 Task: Look for space in Rybinsk, Russia from 9th June, 2023 to 16th June, 2023 for 2 adults in price range Rs.8000 to Rs.16000. Place can be entire place with 2 bedrooms having 2 beds and 1 bathroom. Property type can be house, flat, guest house. Booking option can be shelf check-in. Required host language is English.
Action: Mouse moved to (474, 101)
Screenshot: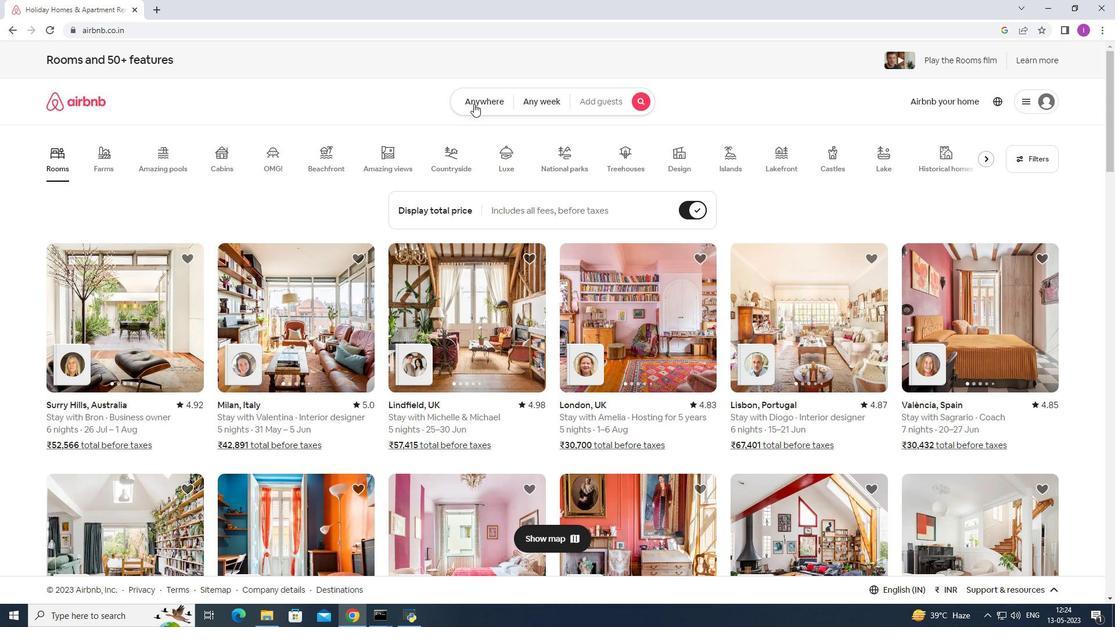 
Action: Mouse pressed left at (474, 101)
Screenshot: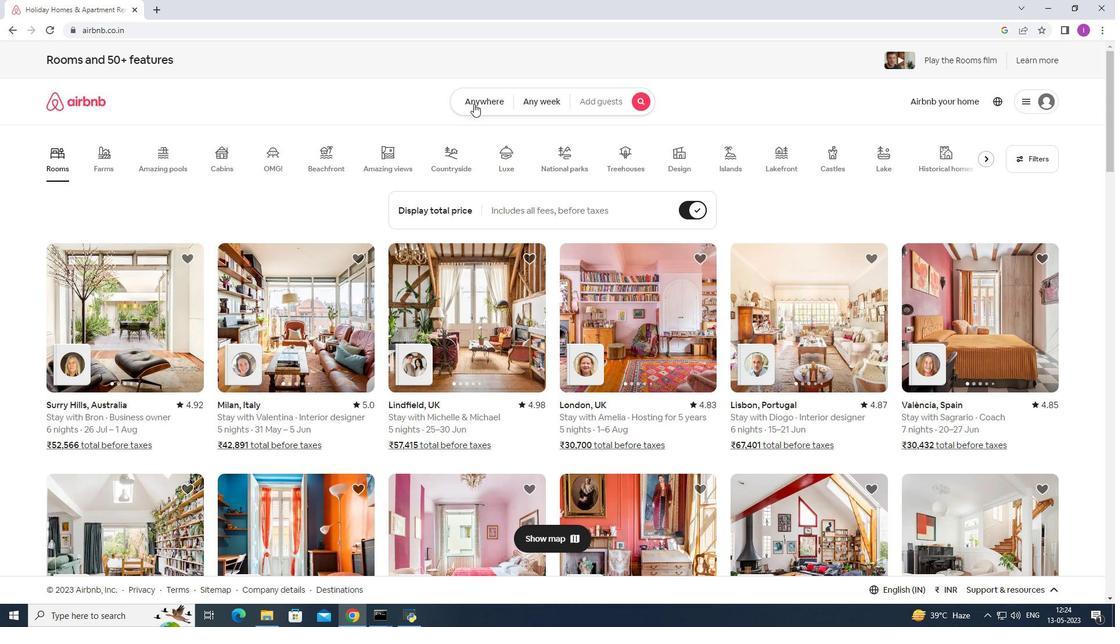 
Action: Mouse moved to (434, 145)
Screenshot: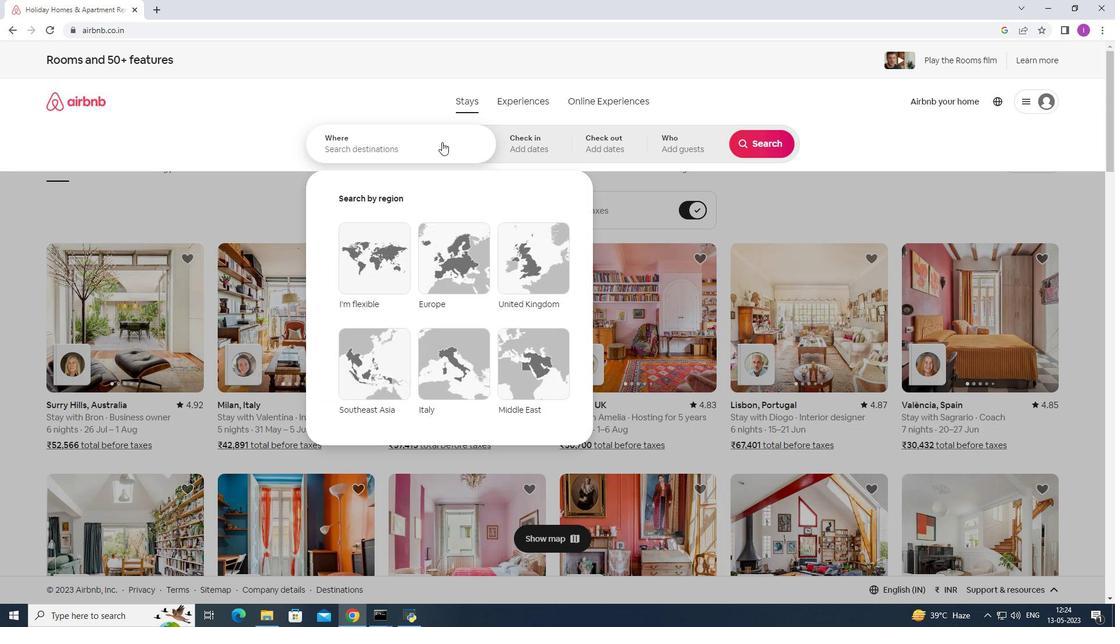 
Action: Mouse pressed left at (434, 145)
Screenshot: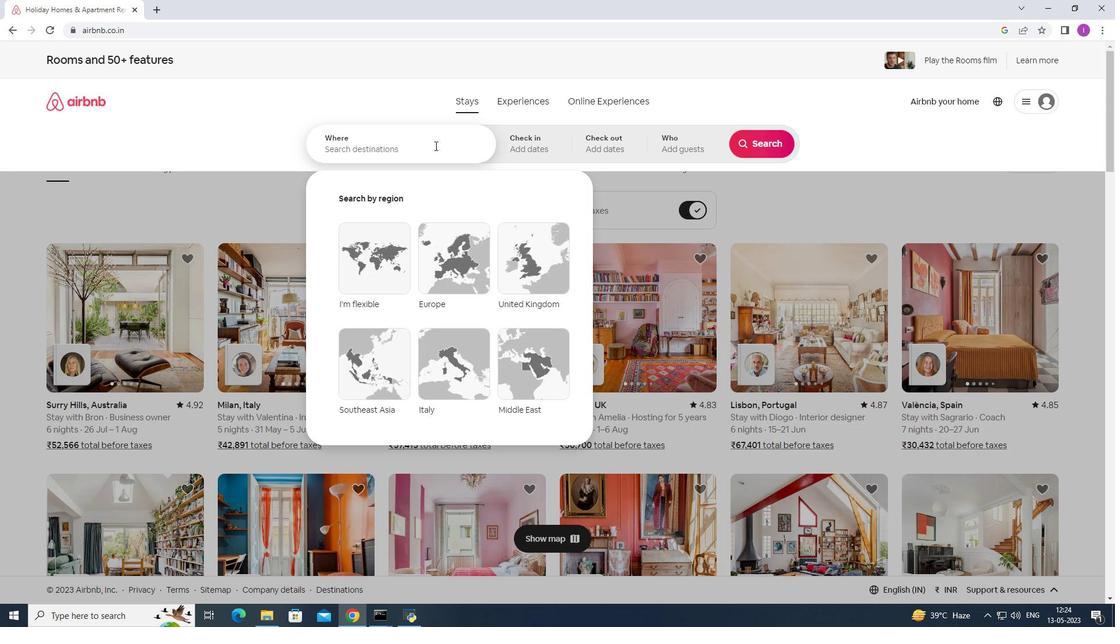 
Action: Mouse moved to (434, 147)
Screenshot: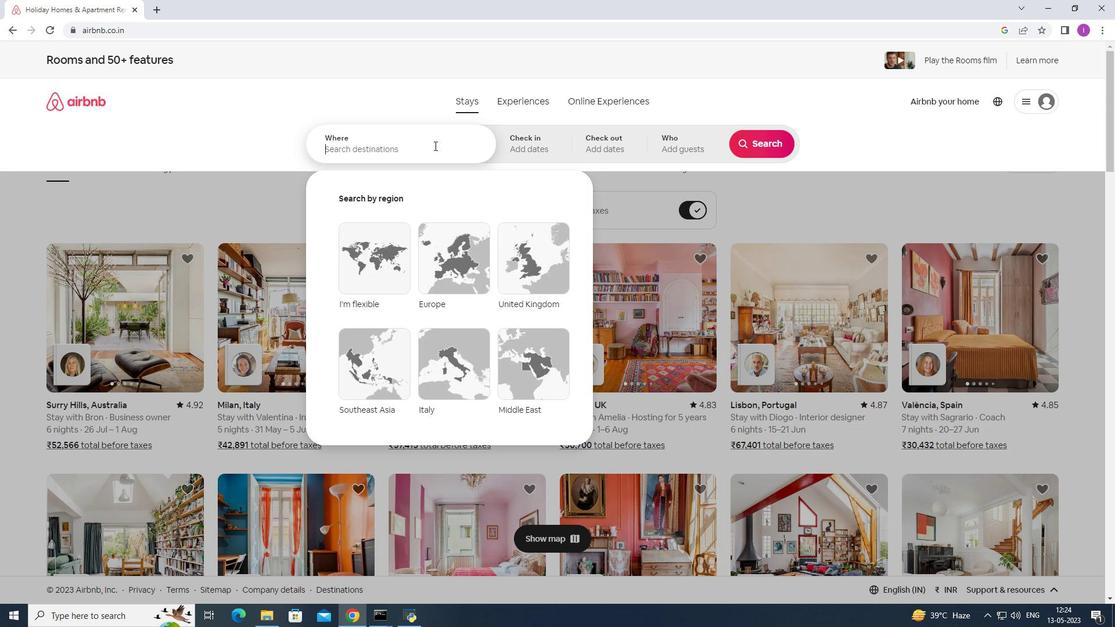 
Action: Key pressed <Key.shift><Key.shift><Key.shift><Key.shift><Key.shift><Key.shift><Key.shift><Key.shift>Rybinsk,<Key.shift><Key.shift><Key.shift><Key.shift>Russia
Screenshot: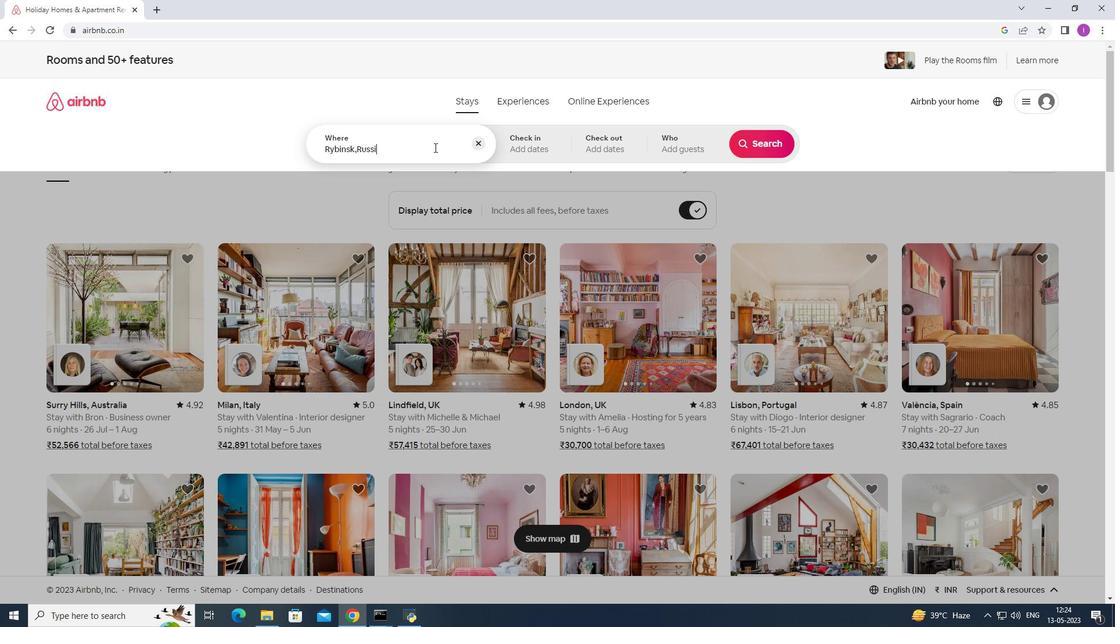 
Action: Mouse moved to (514, 140)
Screenshot: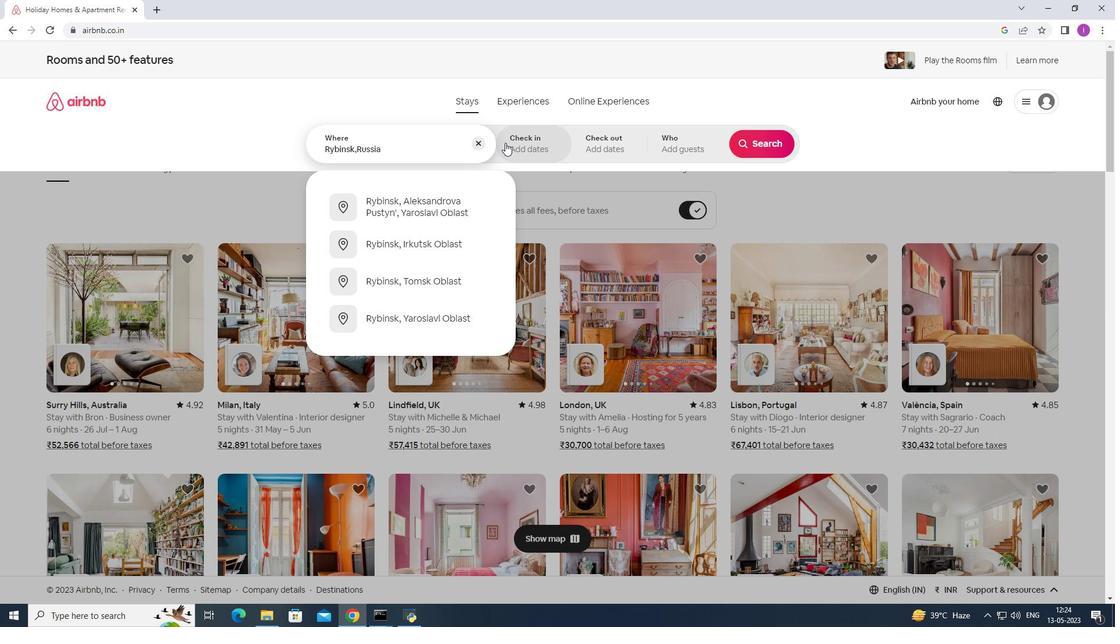 
Action: Mouse pressed left at (514, 140)
Screenshot: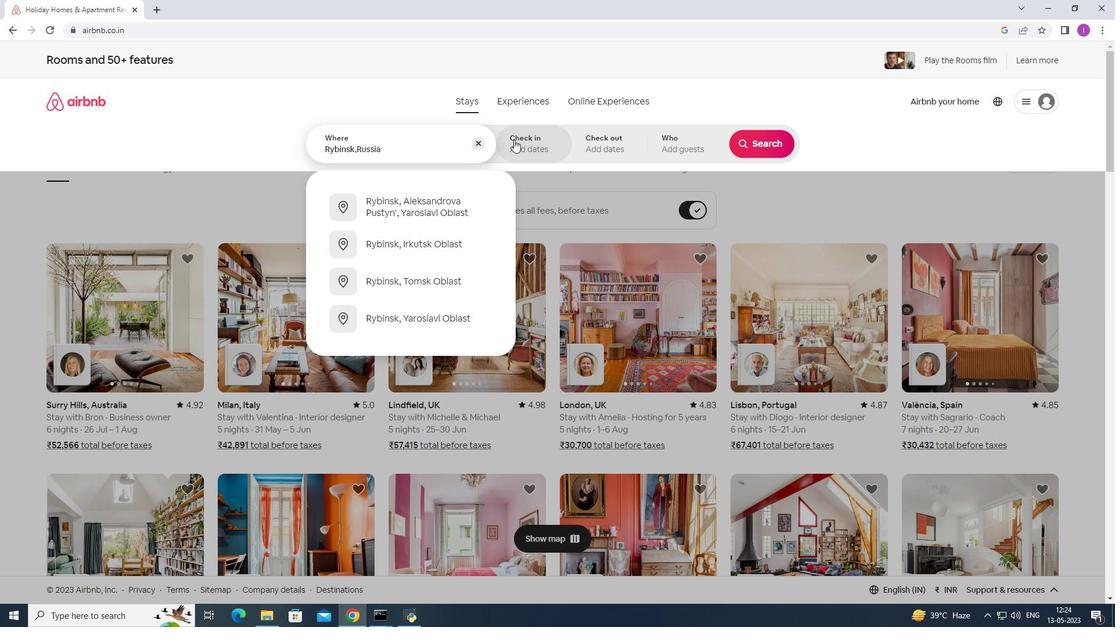 
Action: Mouse moved to (723, 315)
Screenshot: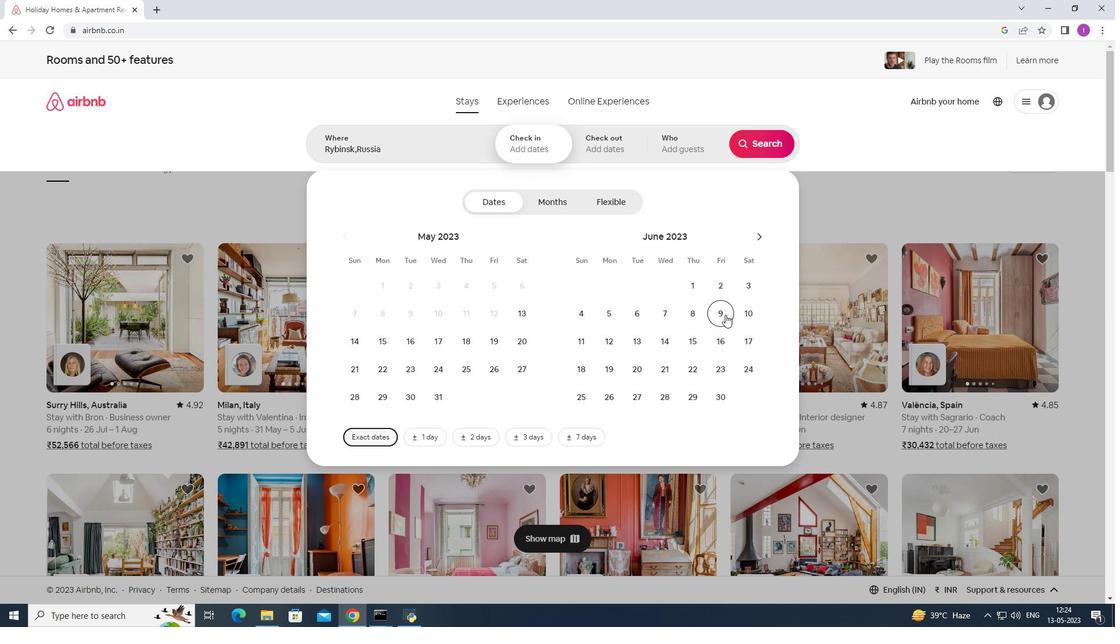 
Action: Mouse pressed left at (723, 315)
Screenshot: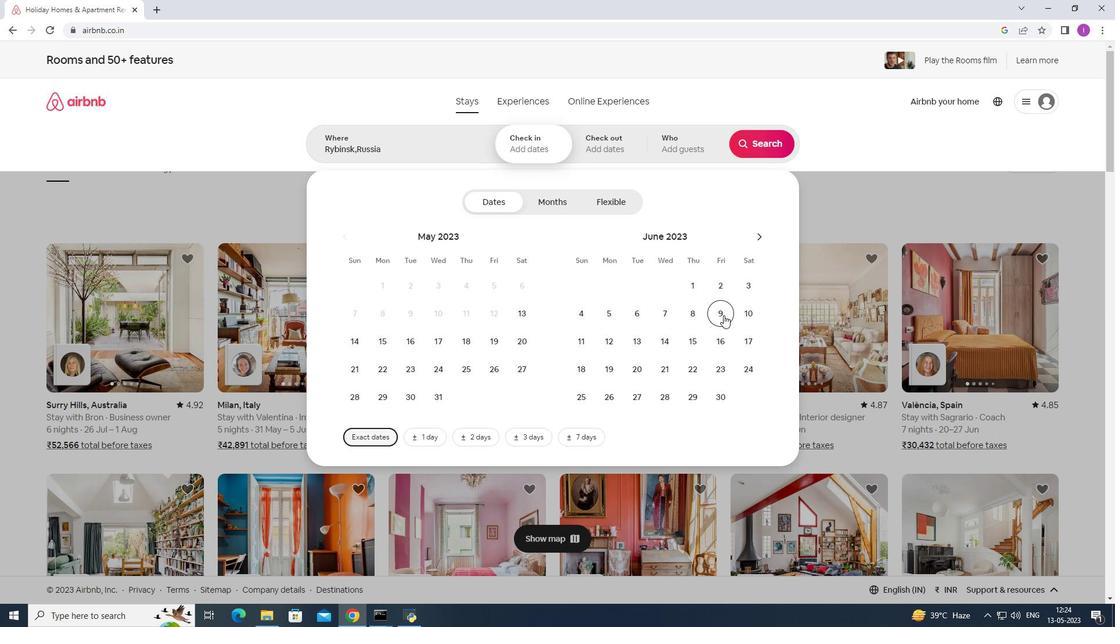 
Action: Mouse moved to (726, 341)
Screenshot: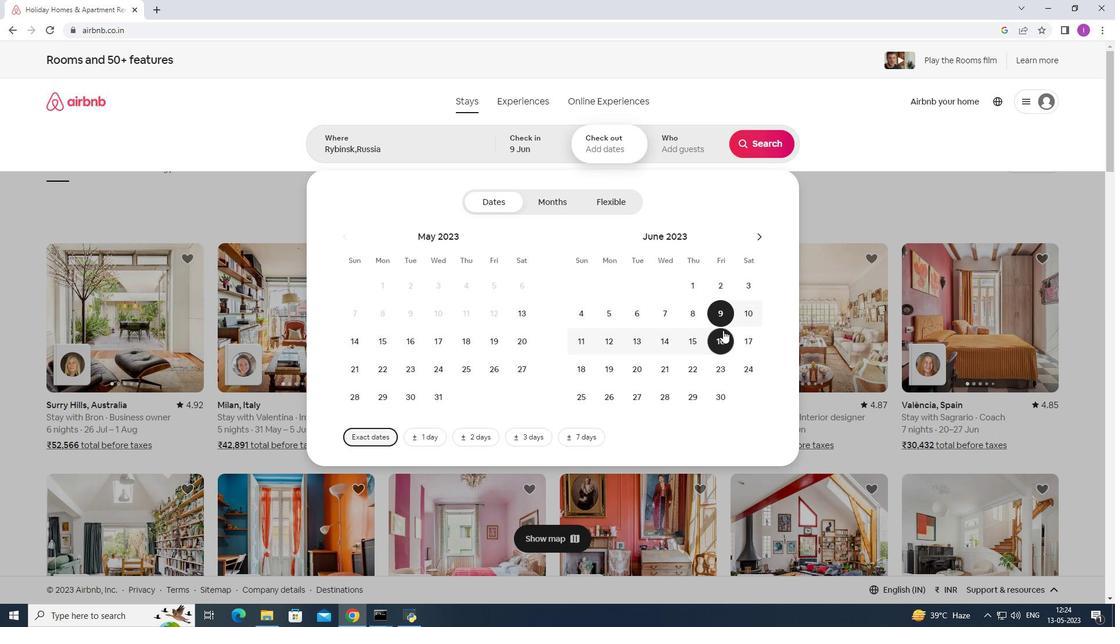 
Action: Mouse pressed left at (726, 341)
Screenshot: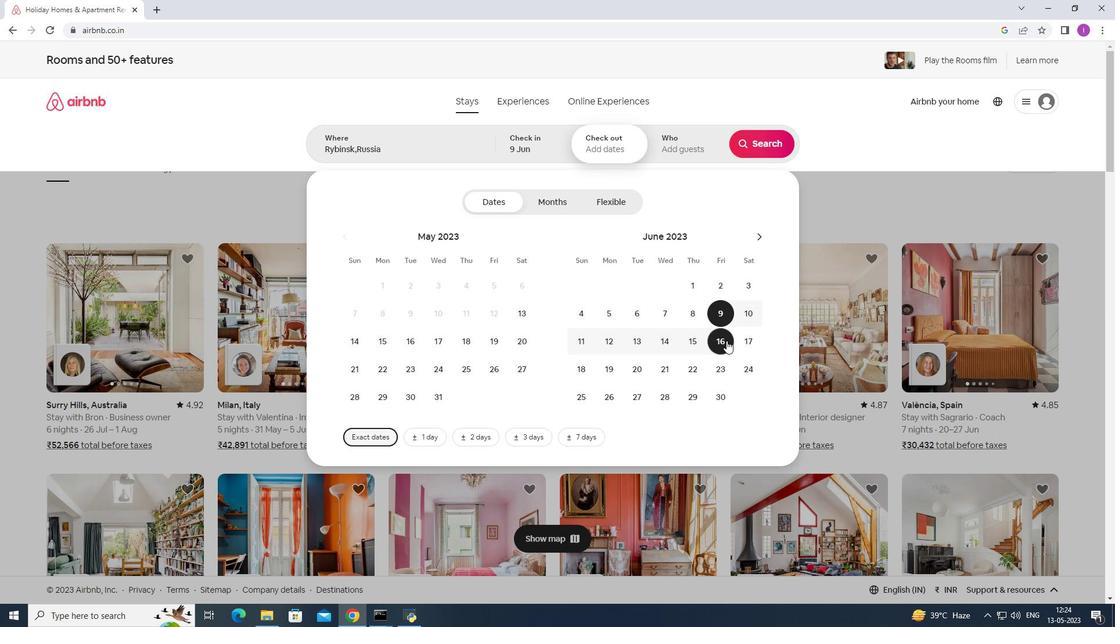 
Action: Mouse moved to (664, 148)
Screenshot: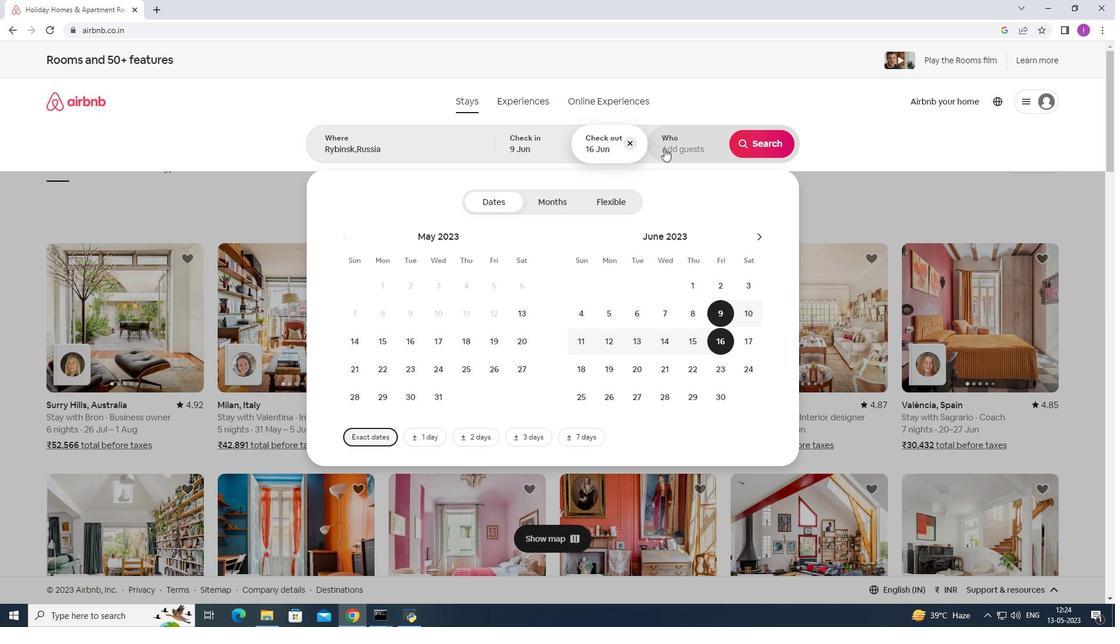 
Action: Mouse pressed left at (664, 148)
Screenshot: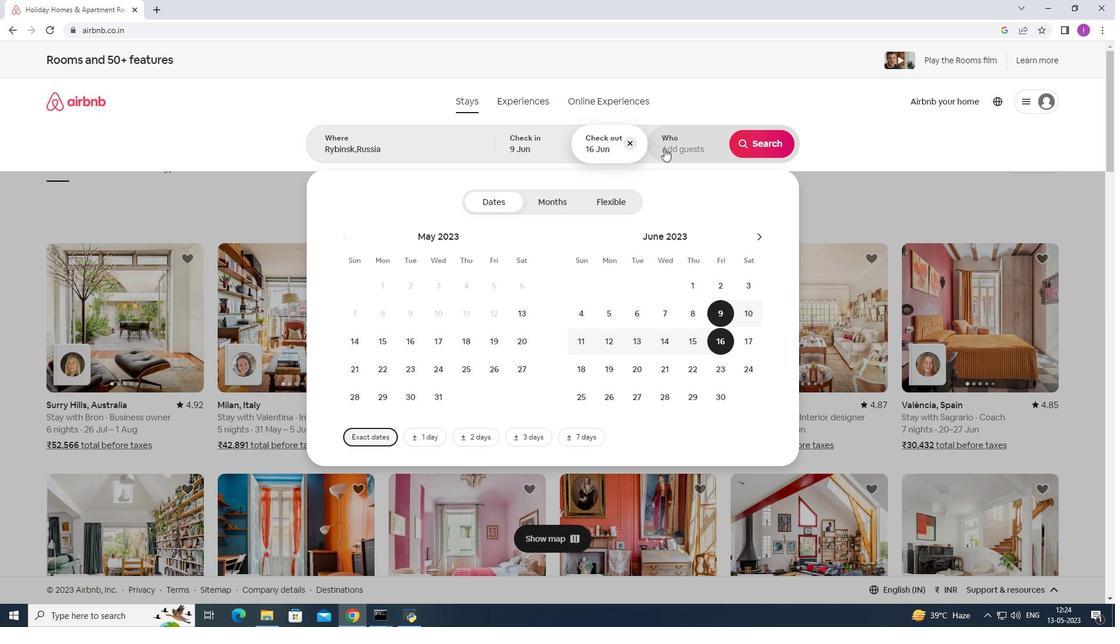 
Action: Mouse moved to (765, 205)
Screenshot: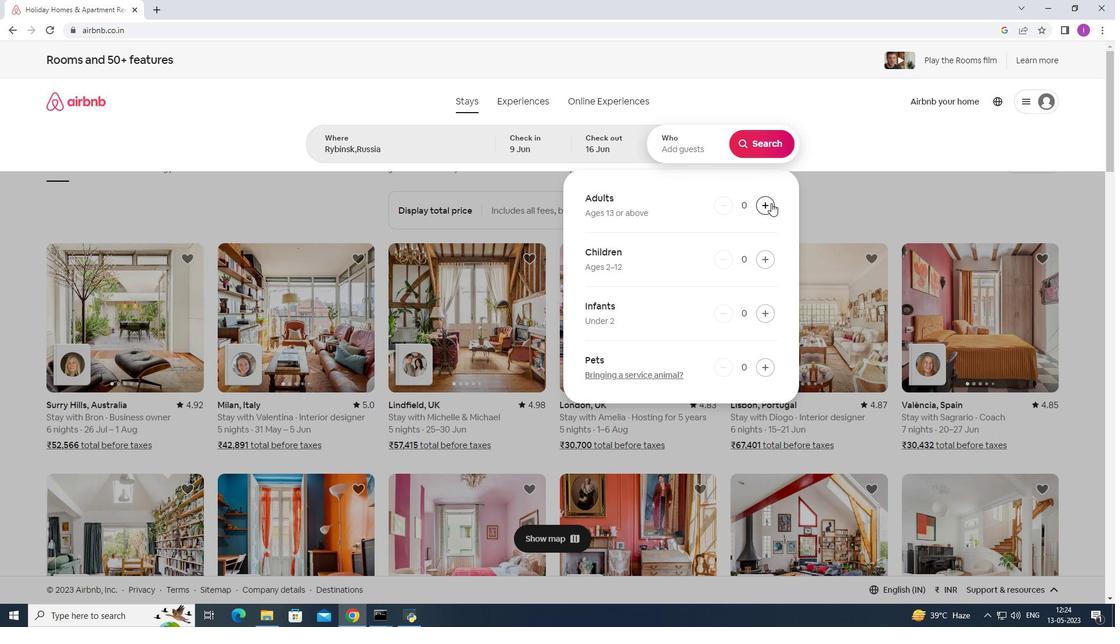 
Action: Mouse pressed left at (765, 205)
Screenshot: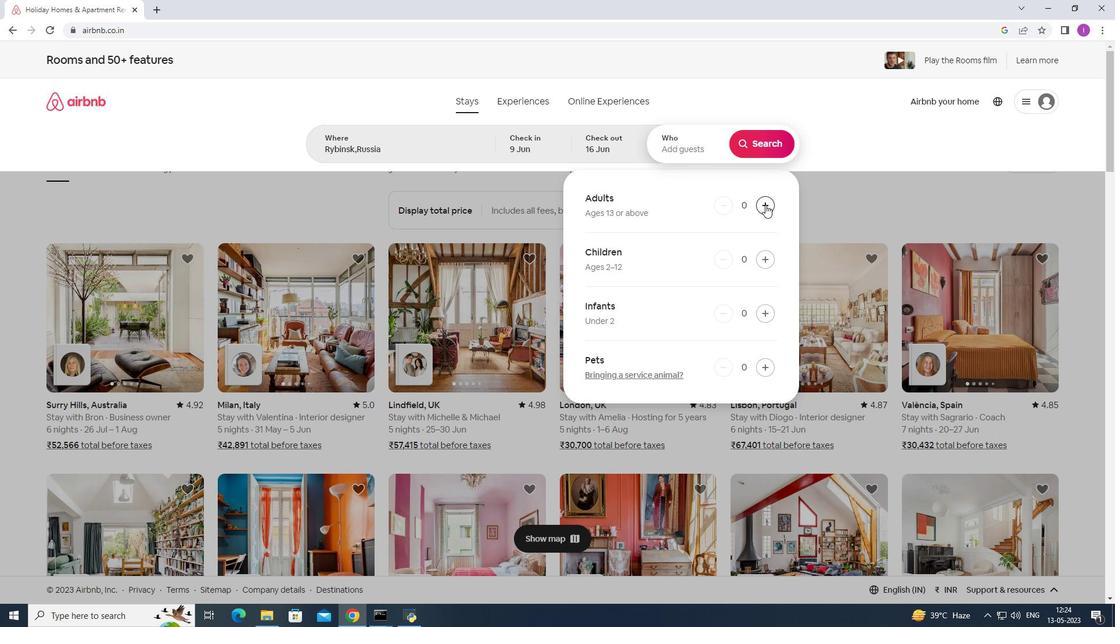 
Action: Mouse pressed left at (765, 205)
Screenshot: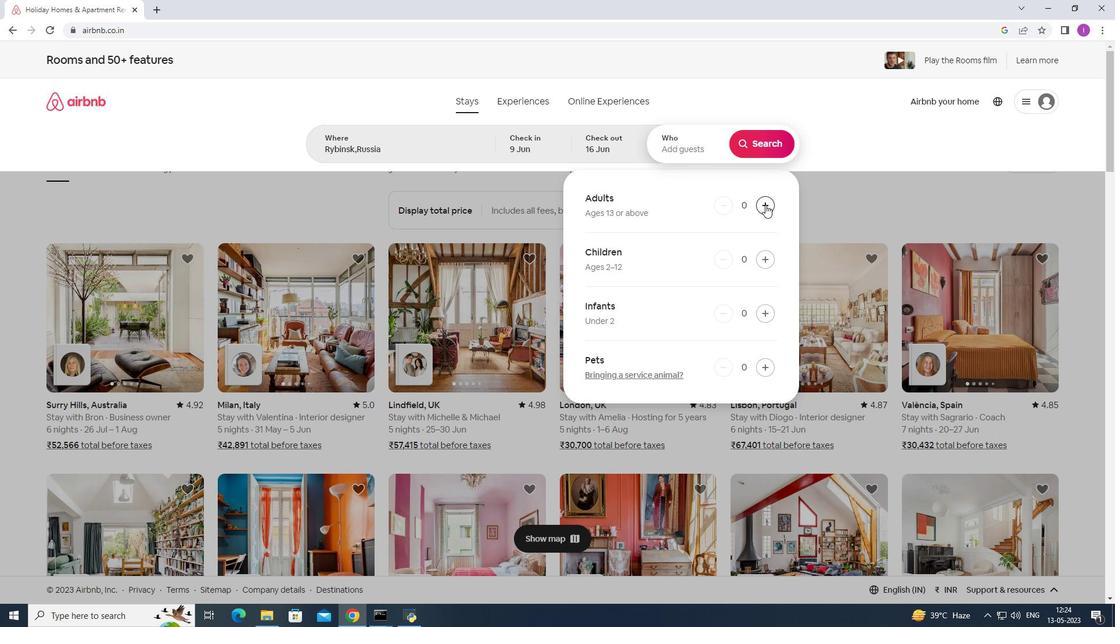 
Action: Mouse moved to (755, 149)
Screenshot: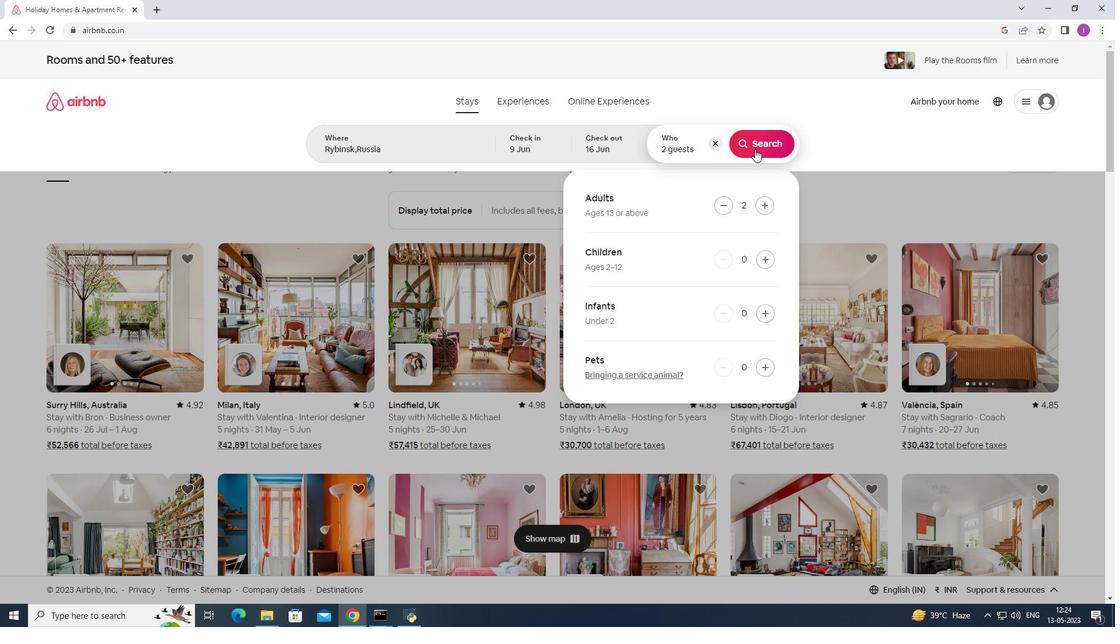 
Action: Mouse pressed left at (755, 149)
Screenshot: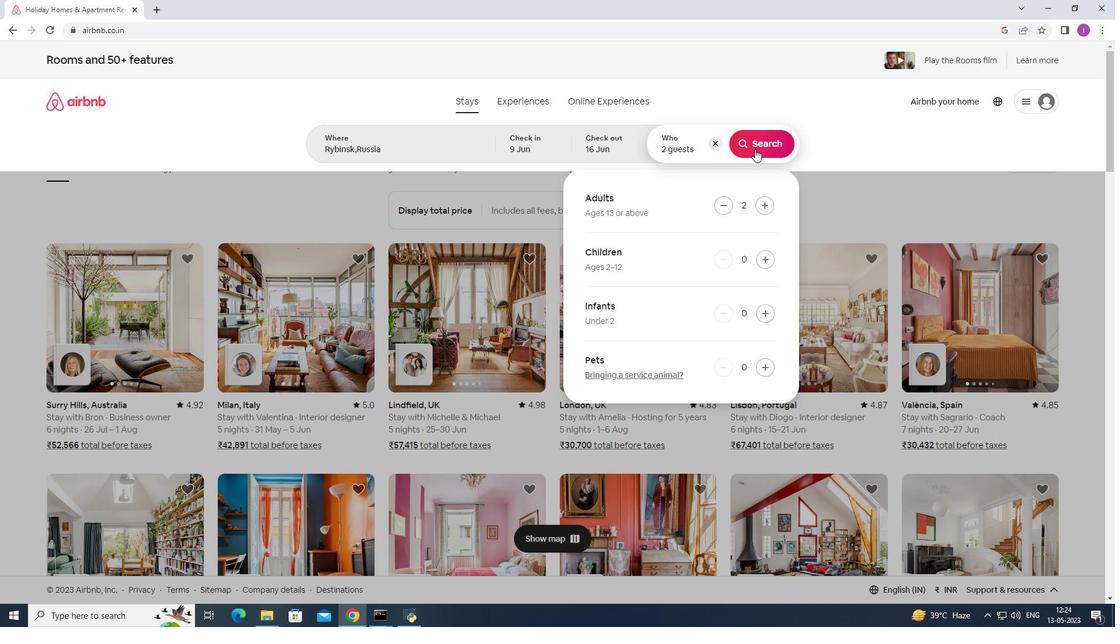 
Action: Mouse moved to (1079, 104)
Screenshot: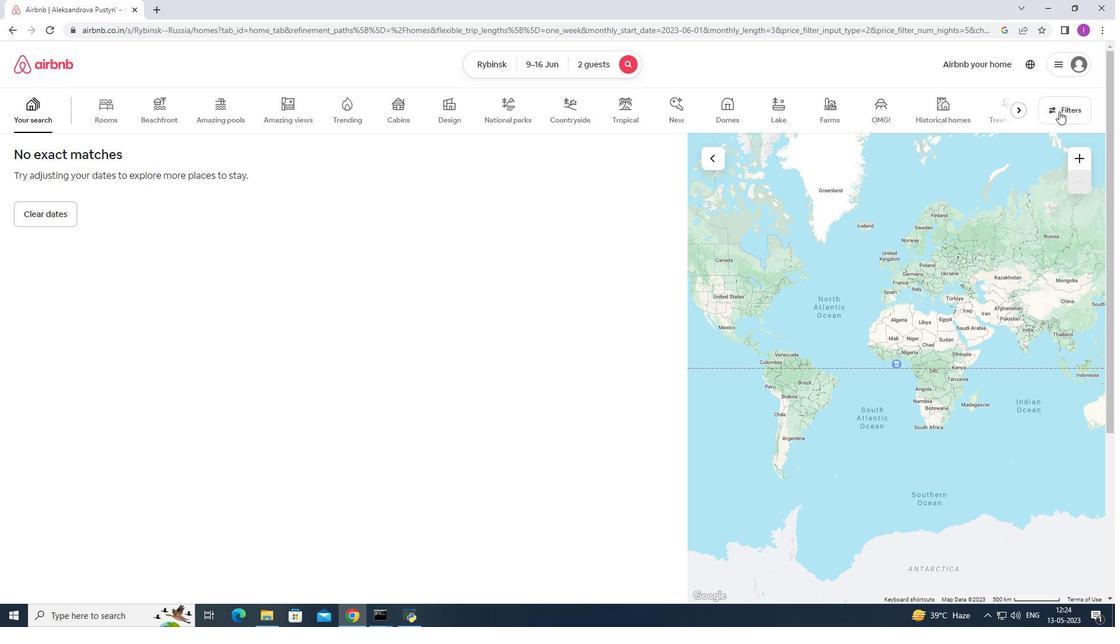 
Action: Mouse pressed left at (1079, 104)
Screenshot: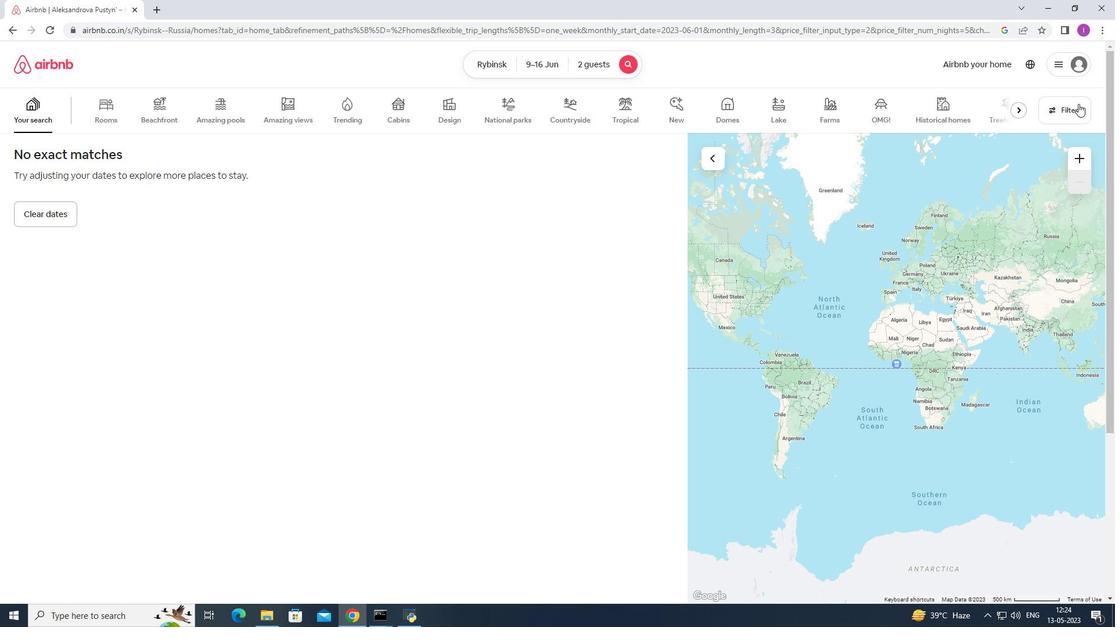 
Action: Mouse moved to (641, 396)
Screenshot: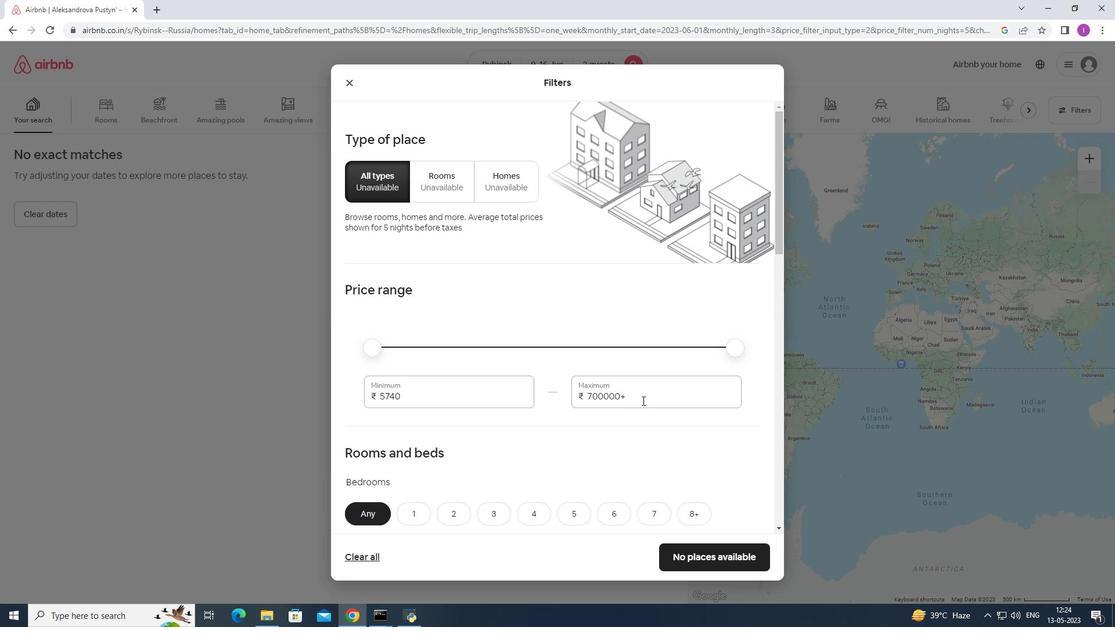 
Action: Mouse pressed left at (641, 396)
Screenshot: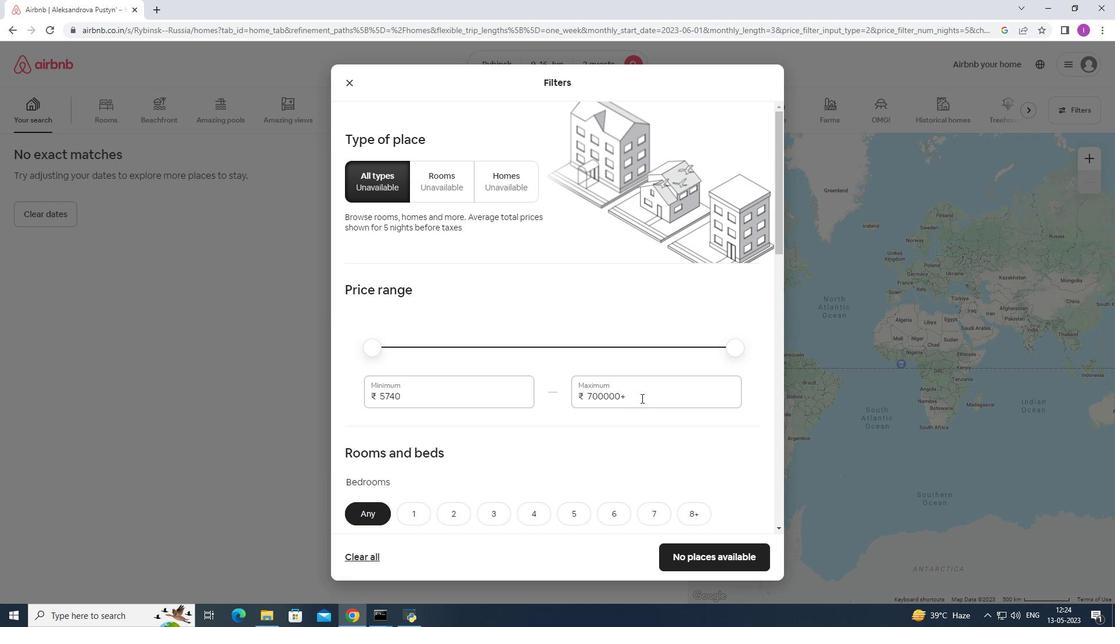 
Action: Mouse moved to (580, 407)
Screenshot: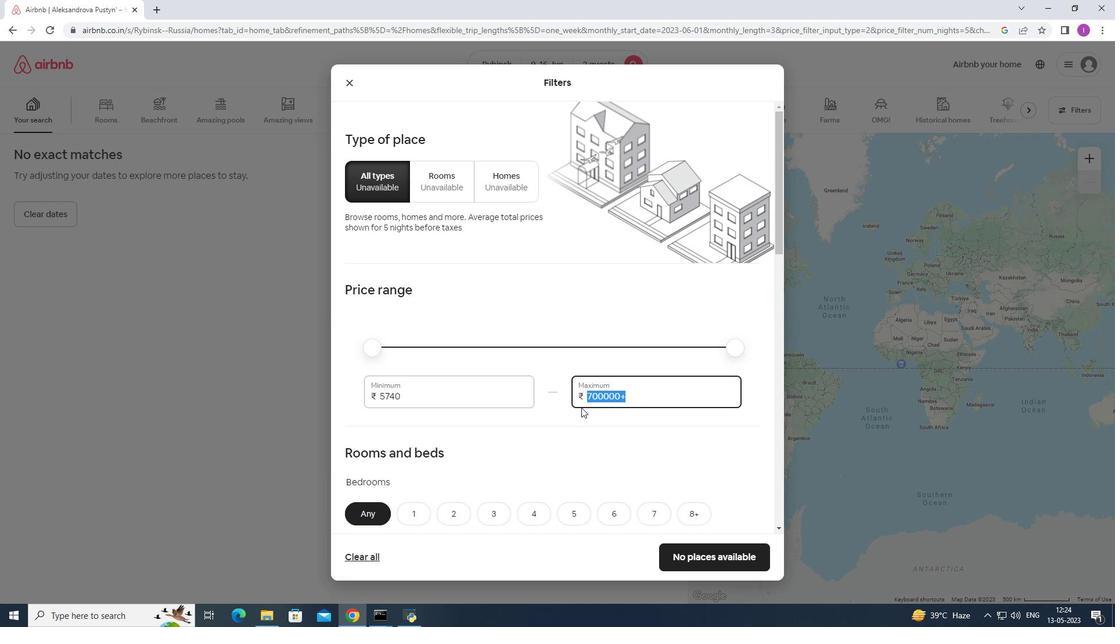 
Action: Key pressed 16000
Screenshot: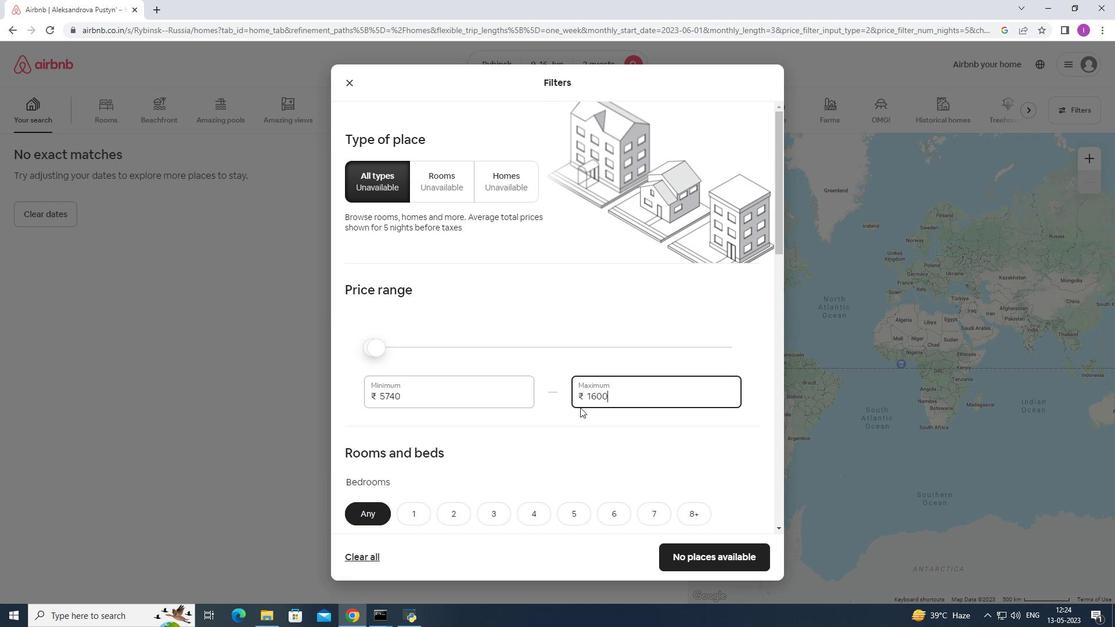 
Action: Mouse moved to (425, 399)
Screenshot: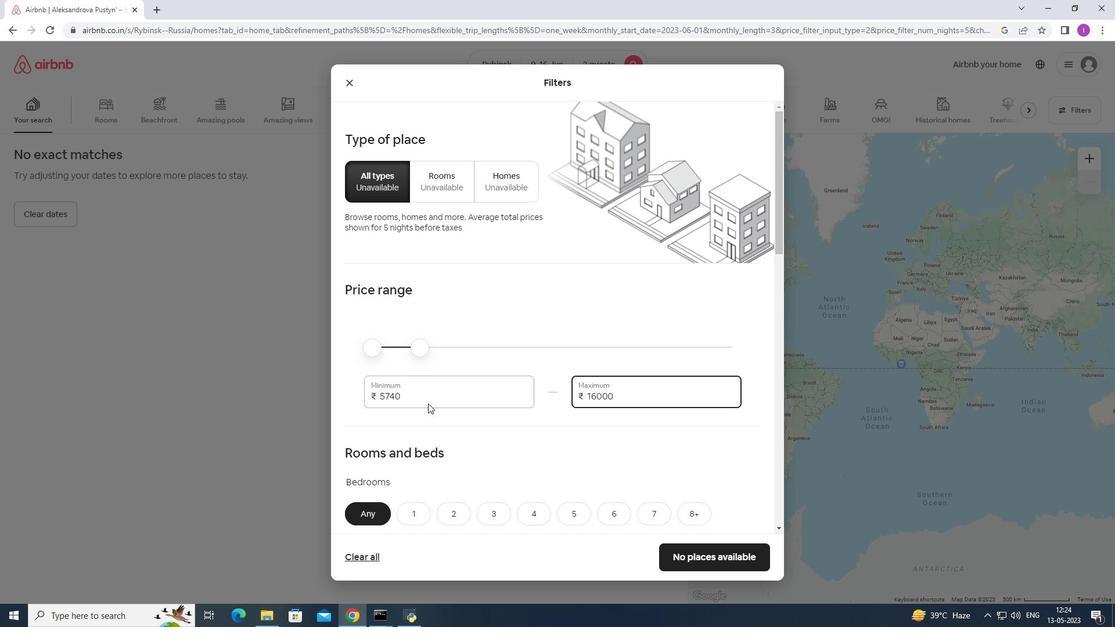 
Action: Mouse pressed left at (425, 399)
Screenshot: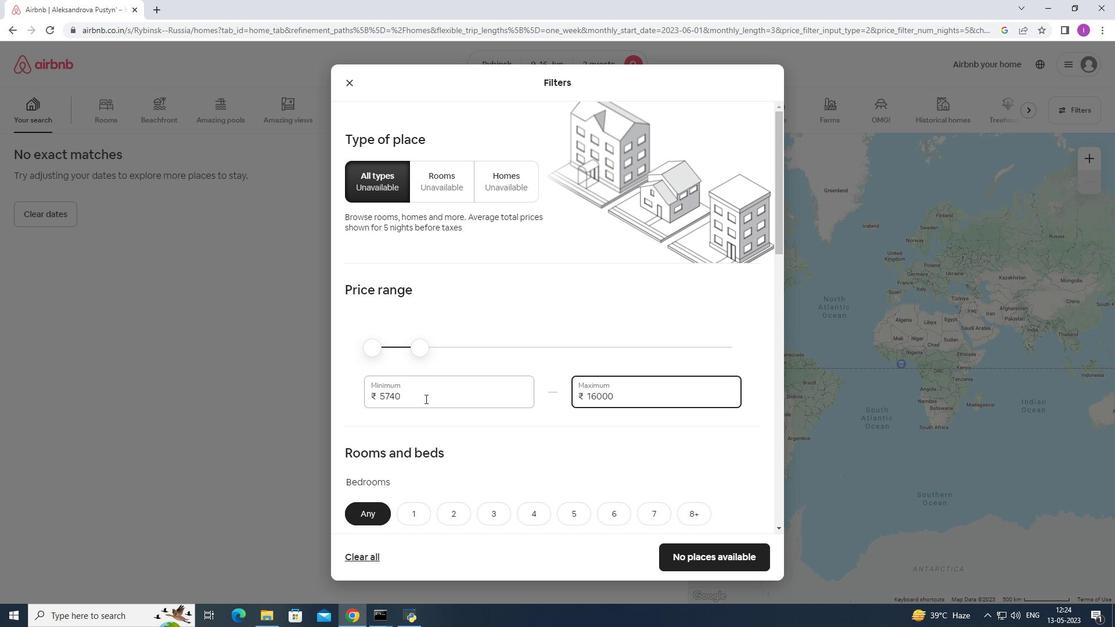 
Action: Mouse moved to (375, 409)
Screenshot: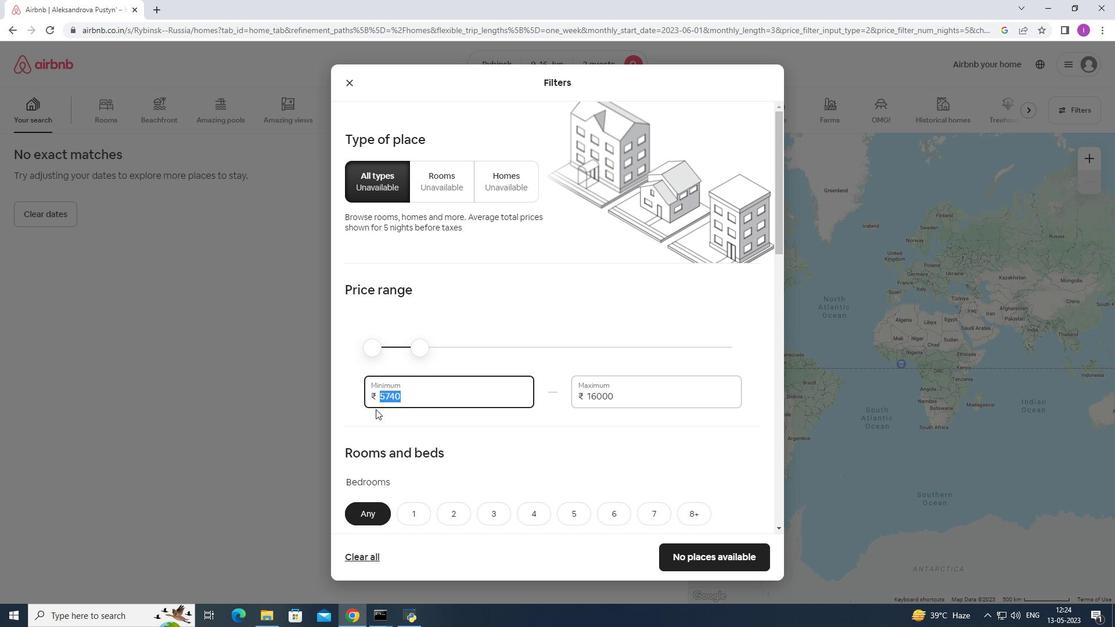 
Action: Key pressed 80
Screenshot: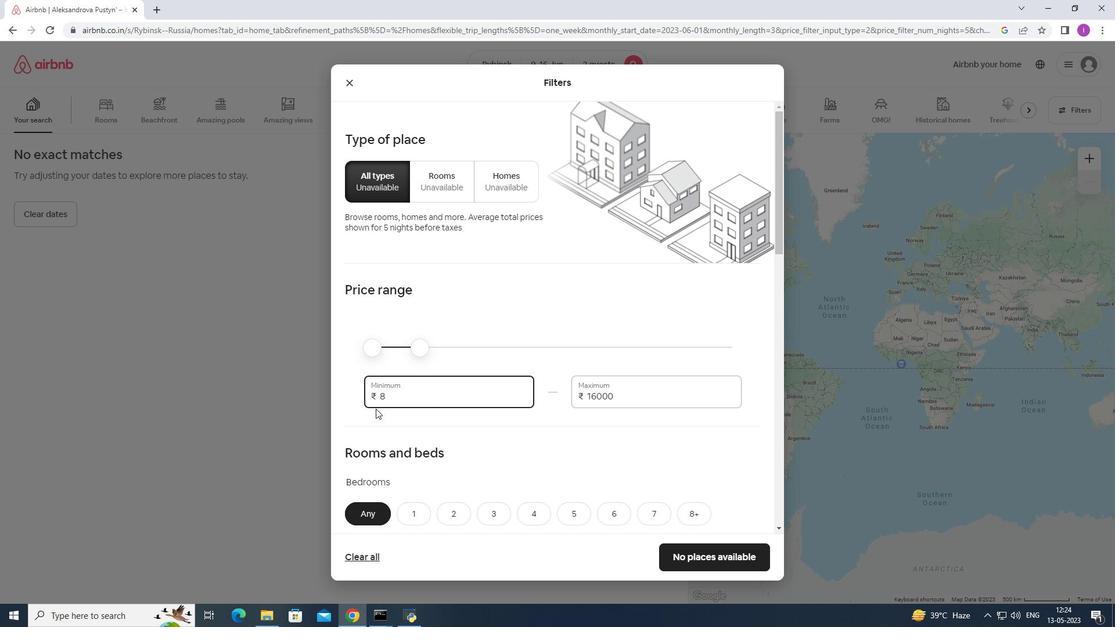 
Action: Mouse moved to (377, 409)
Screenshot: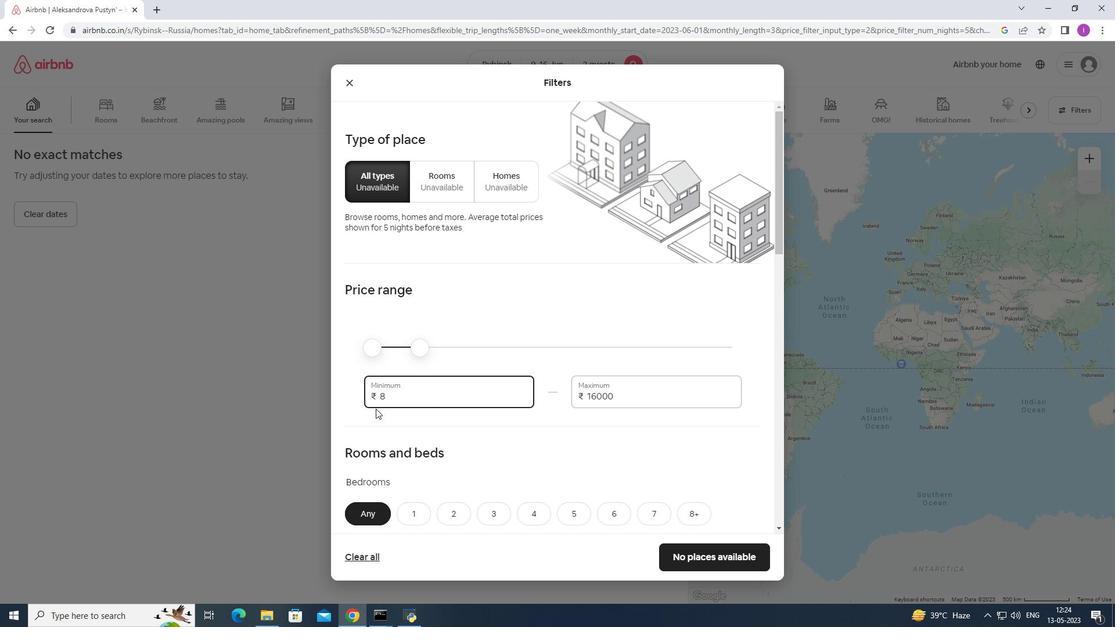 
Action: Key pressed 000
Screenshot: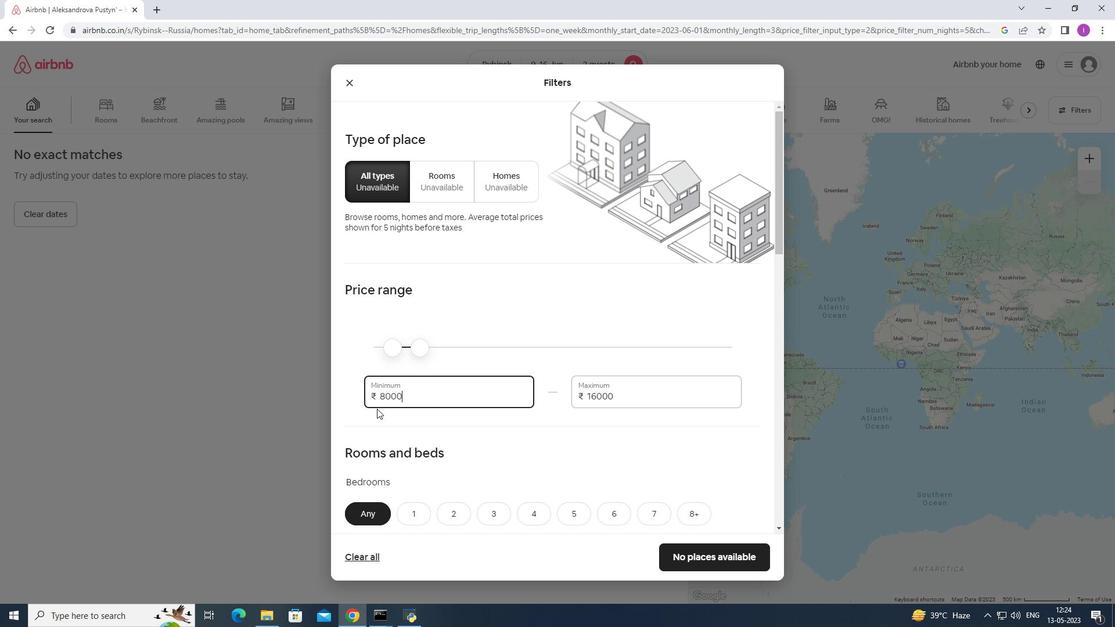 
Action: Mouse moved to (459, 396)
Screenshot: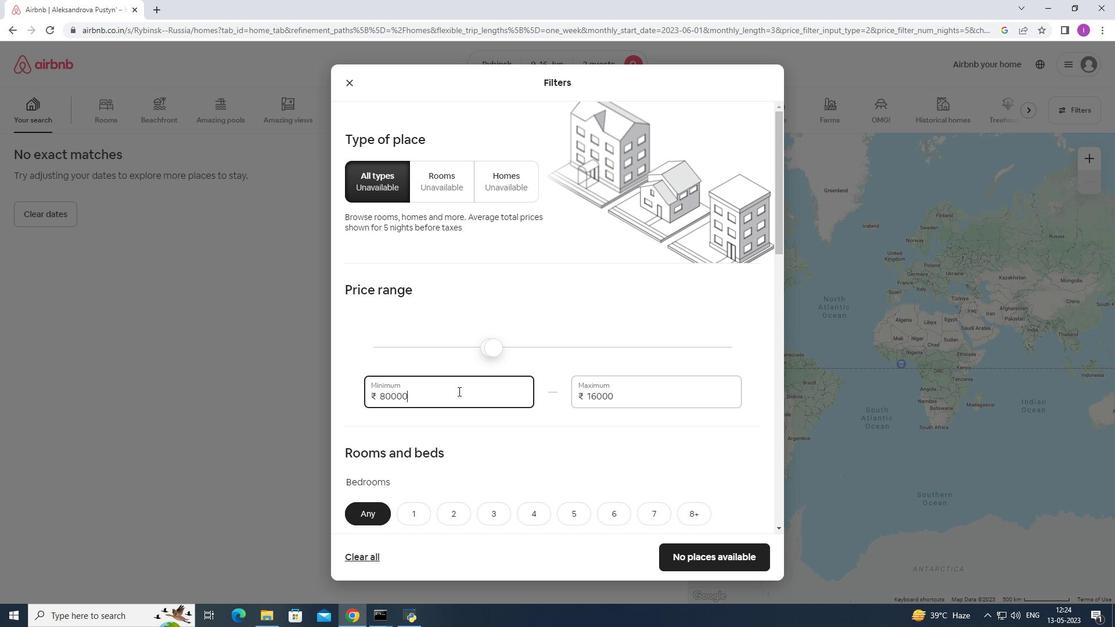 
Action: Key pressed <Key.backspace>
Screenshot: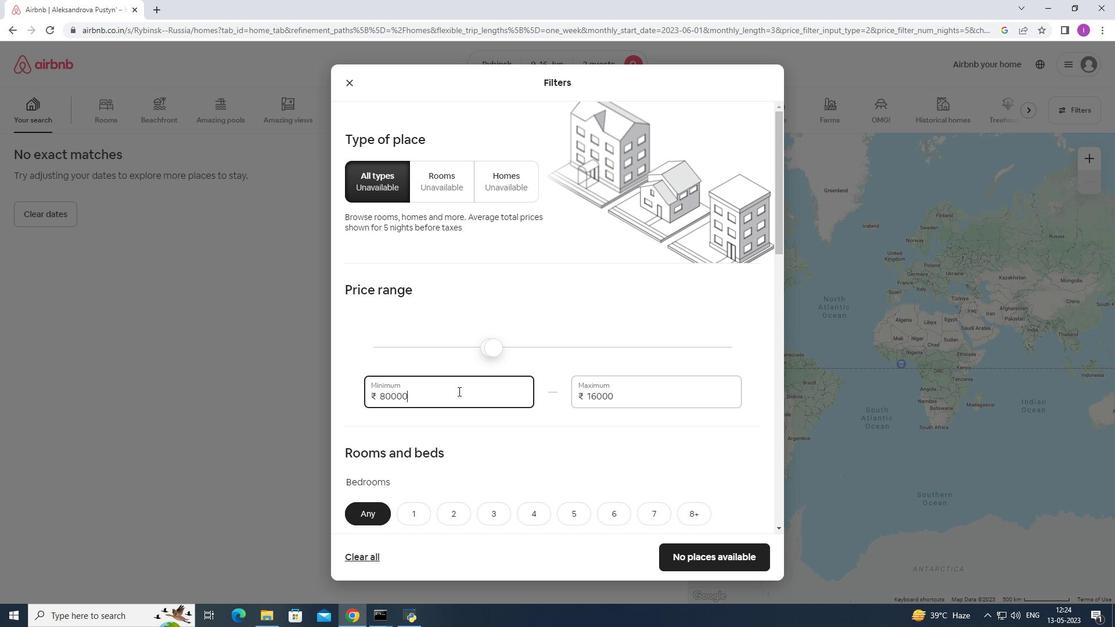 
Action: Mouse moved to (462, 421)
Screenshot: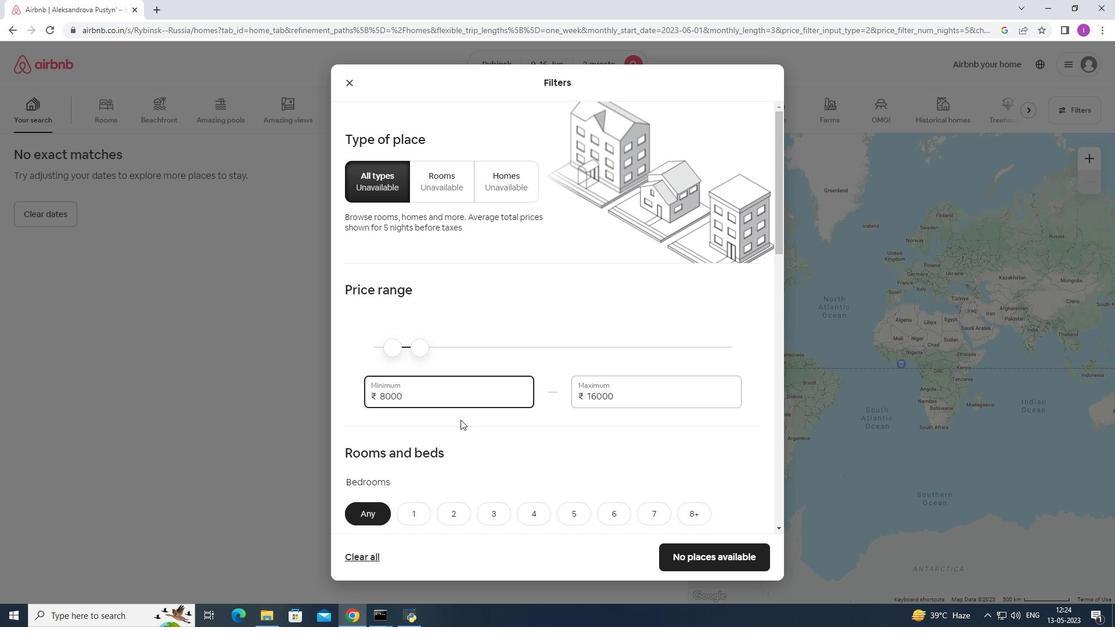 
Action: Mouse scrolled (462, 420) with delta (0, 0)
Screenshot: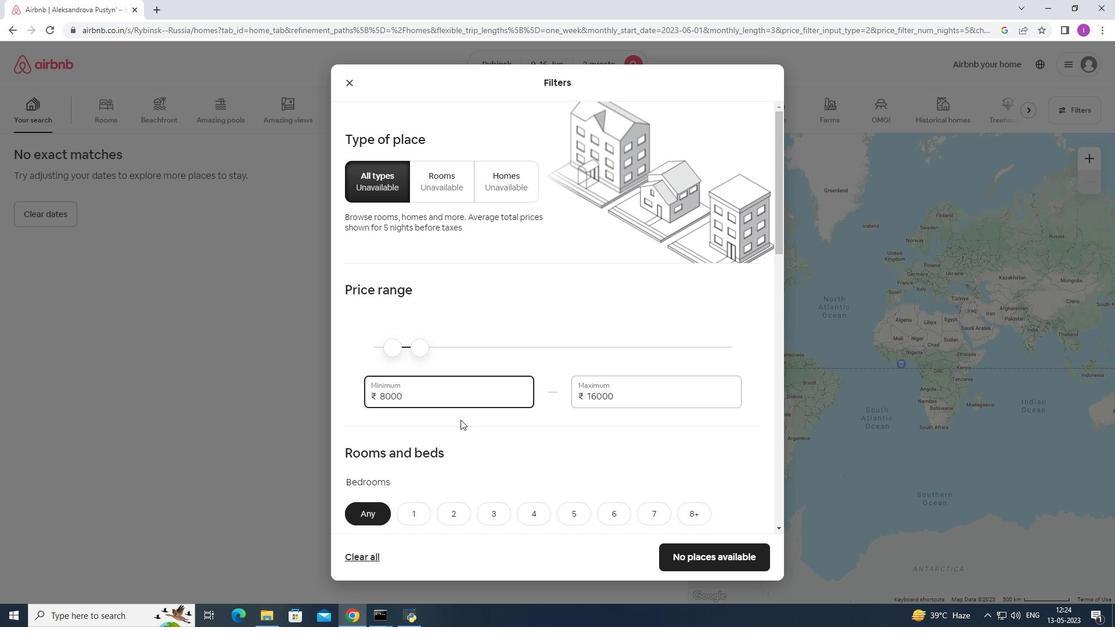 
Action: Mouse moved to (462, 421)
Screenshot: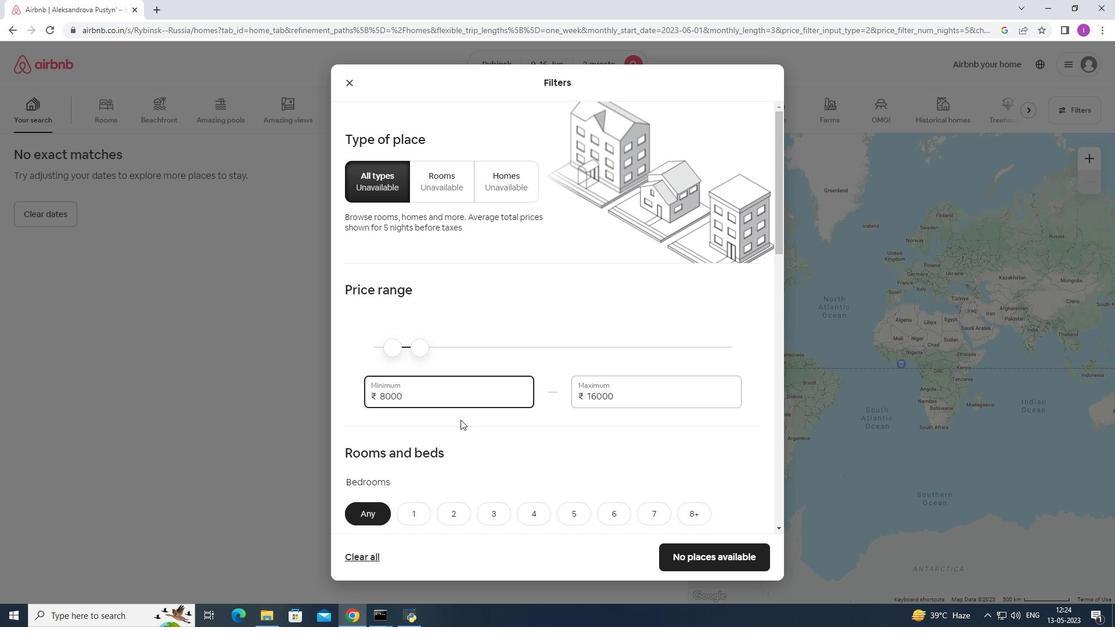 
Action: Mouse scrolled (462, 420) with delta (0, 0)
Screenshot: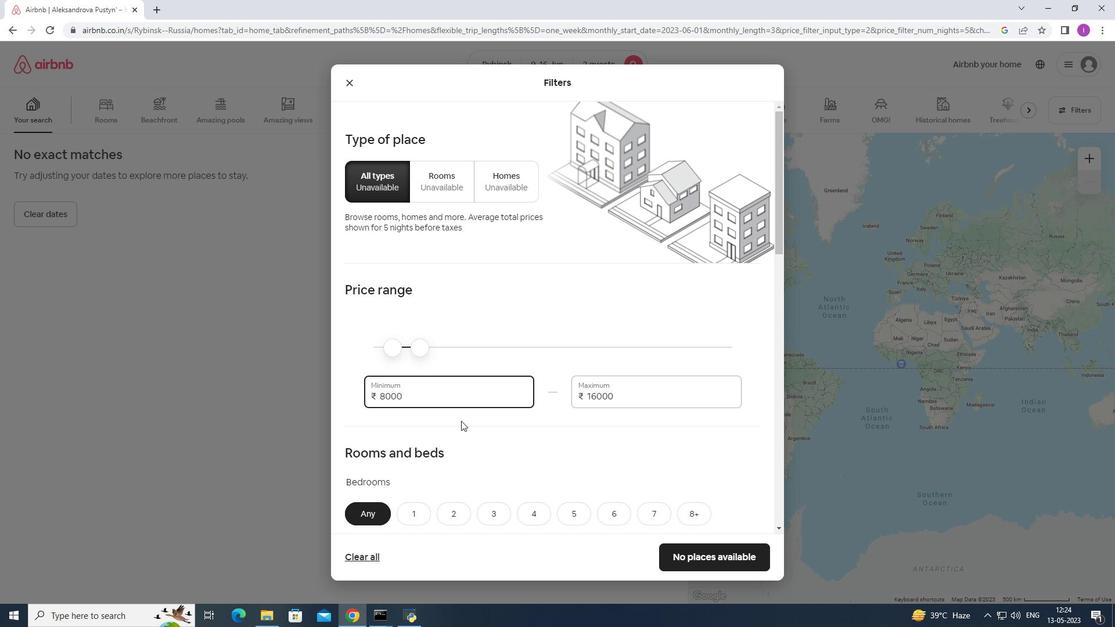 
Action: Mouse moved to (463, 421)
Screenshot: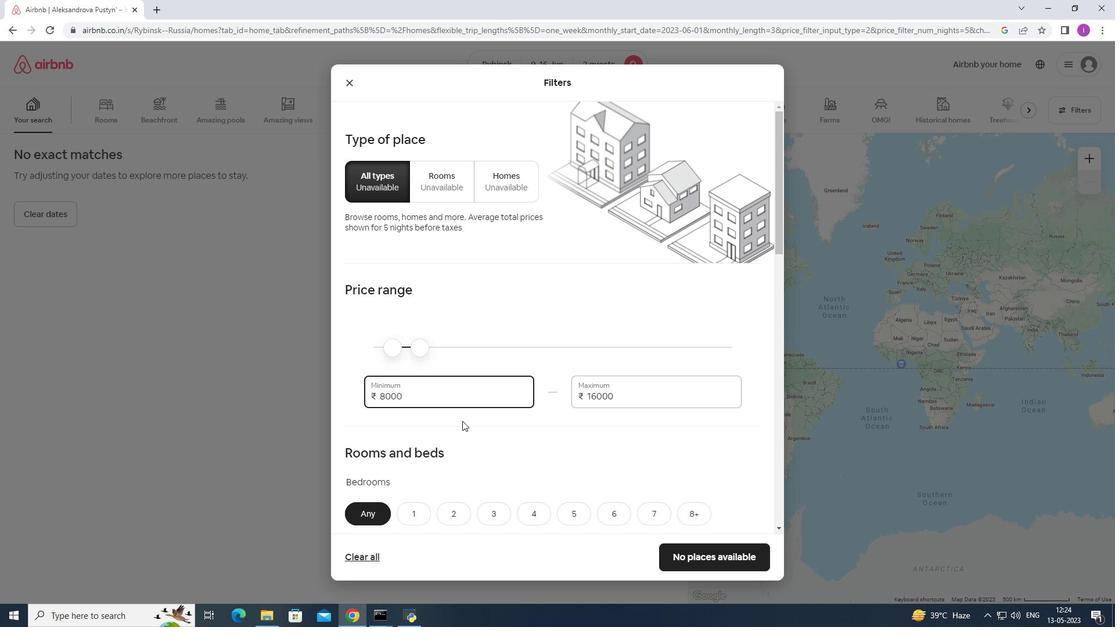 
Action: Mouse scrolled (463, 420) with delta (0, 0)
Screenshot: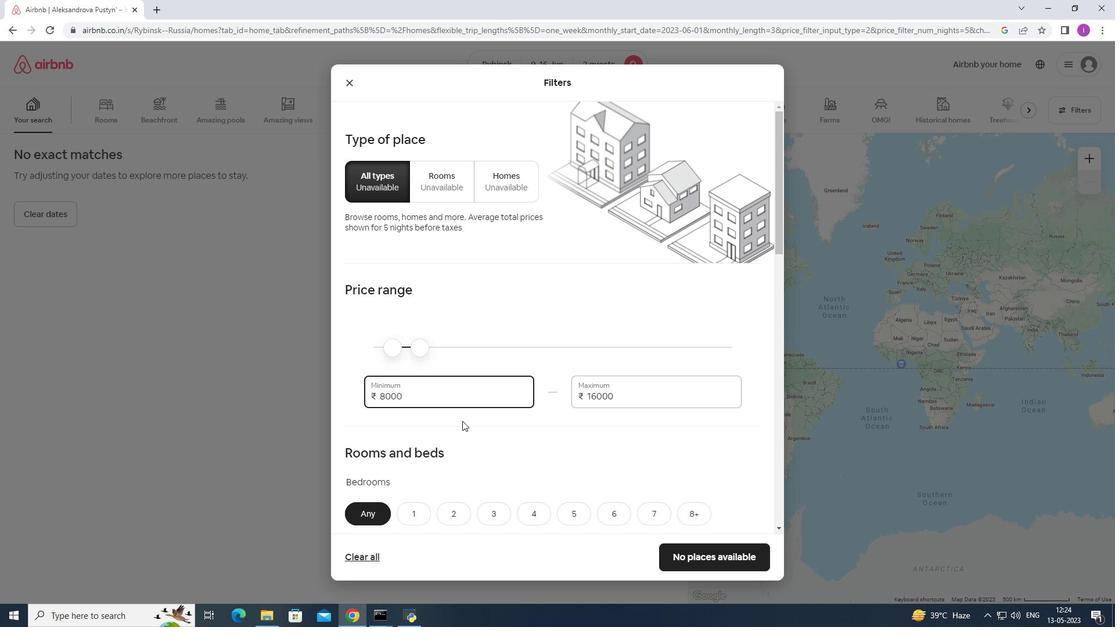 
Action: Mouse moved to (518, 396)
Screenshot: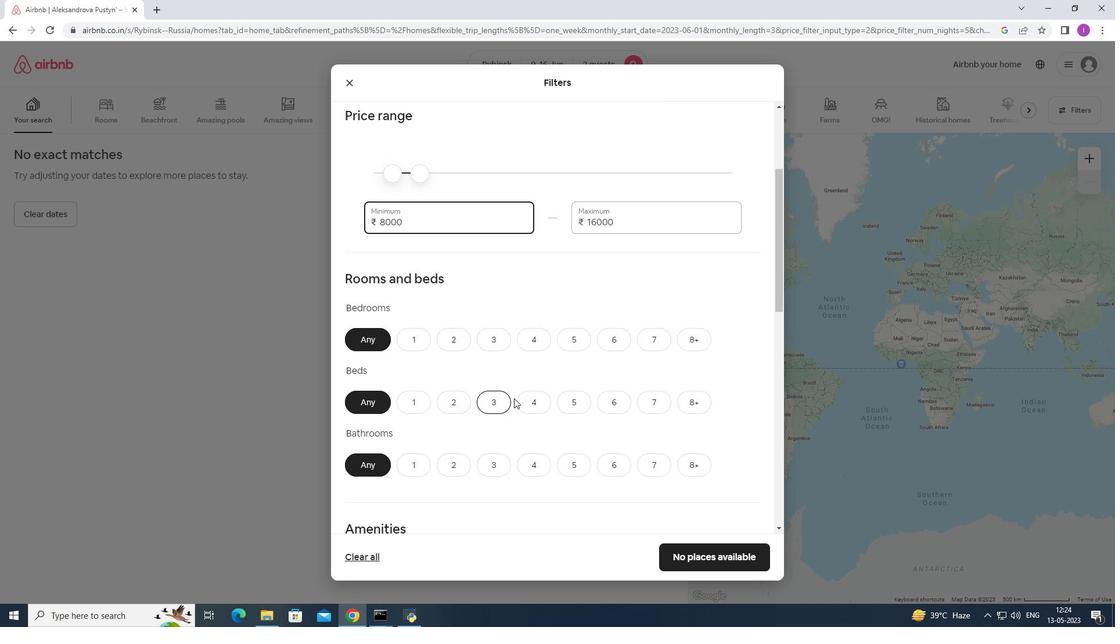 
Action: Mouse scrolled (518, 395) with delta (0, 0)
Screenshot: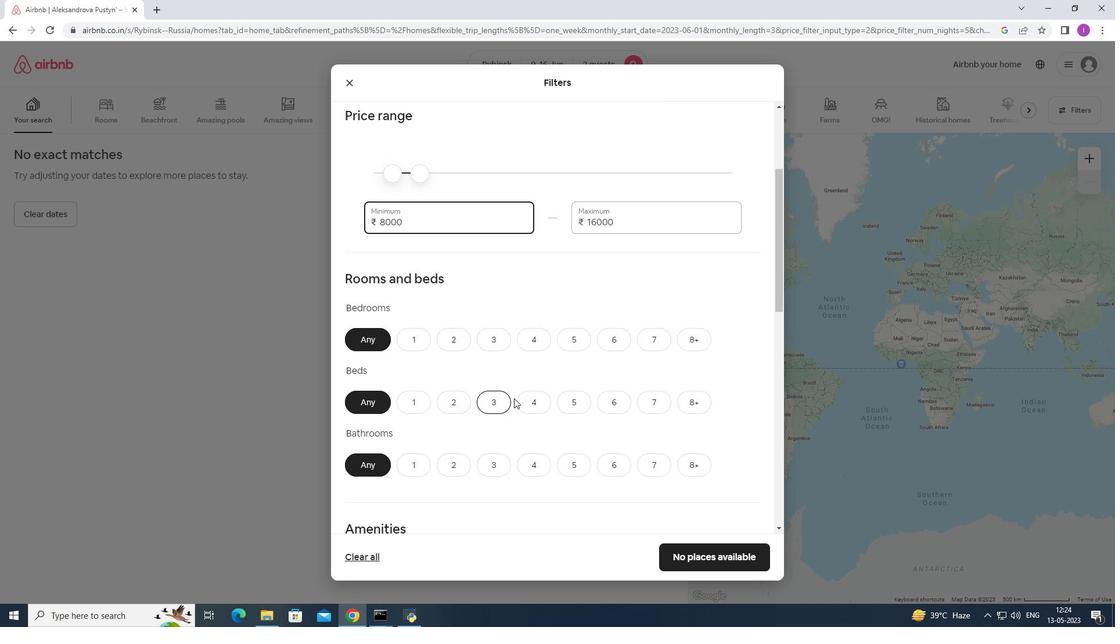 
Action: Mouse moved to (520, 395)
Screenshot: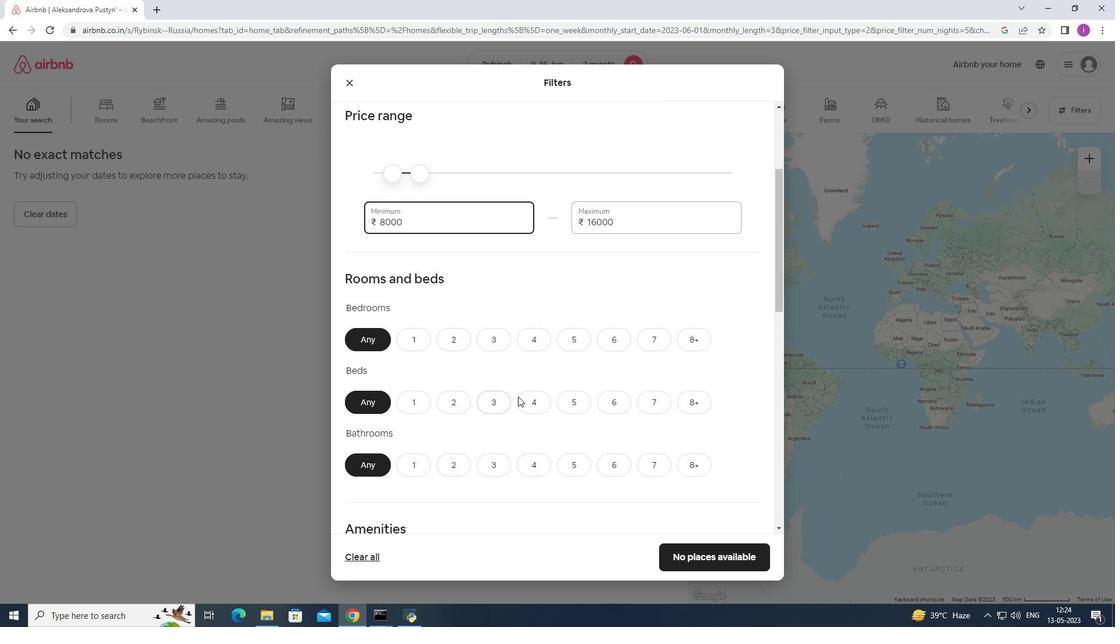 
Action: Mouse scrolled (520, 395) with delta (0, 0)
Screenshot: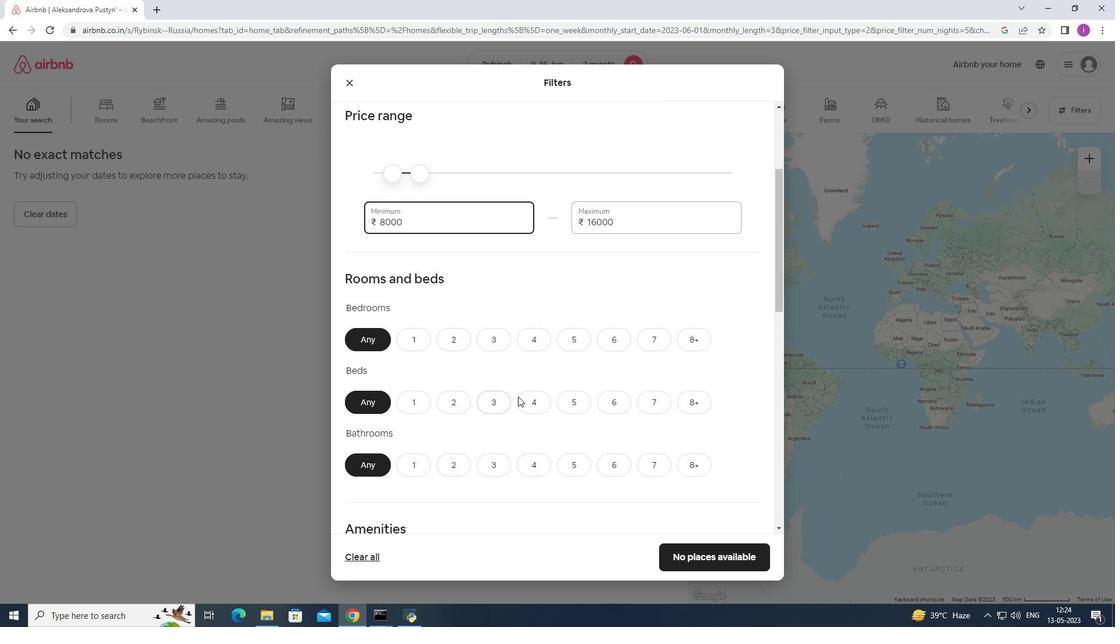 
Action: Mouse moved to (463, 229)
Screenshot: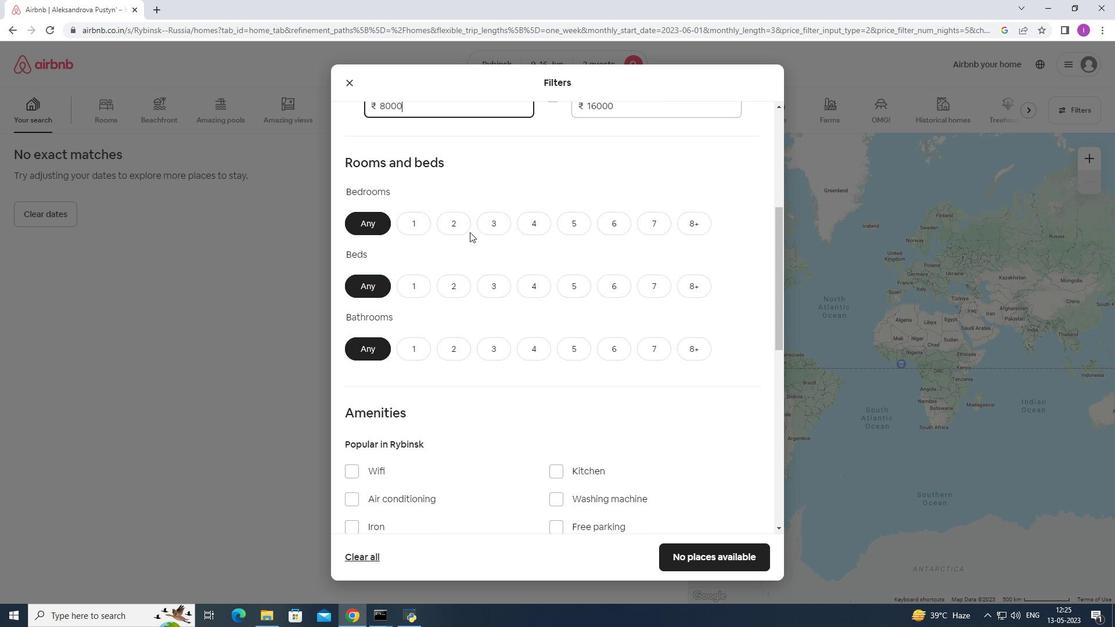 
Action: Mouse pressed left at (463, 229)
Screenshot: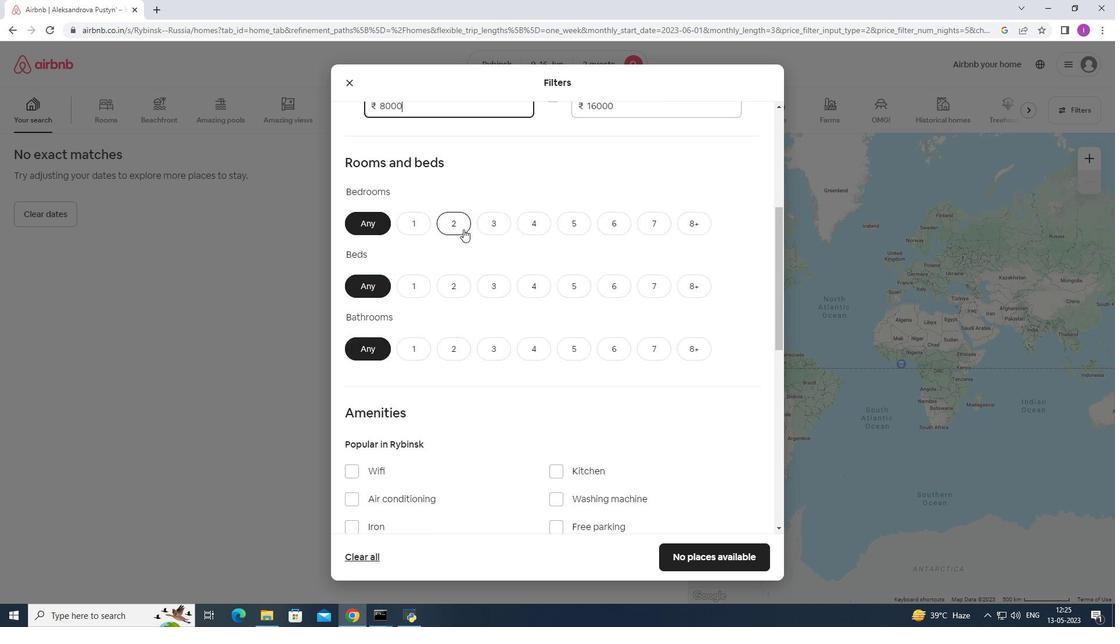 
Action: Mouse moved to (445, 288)
Screenshot: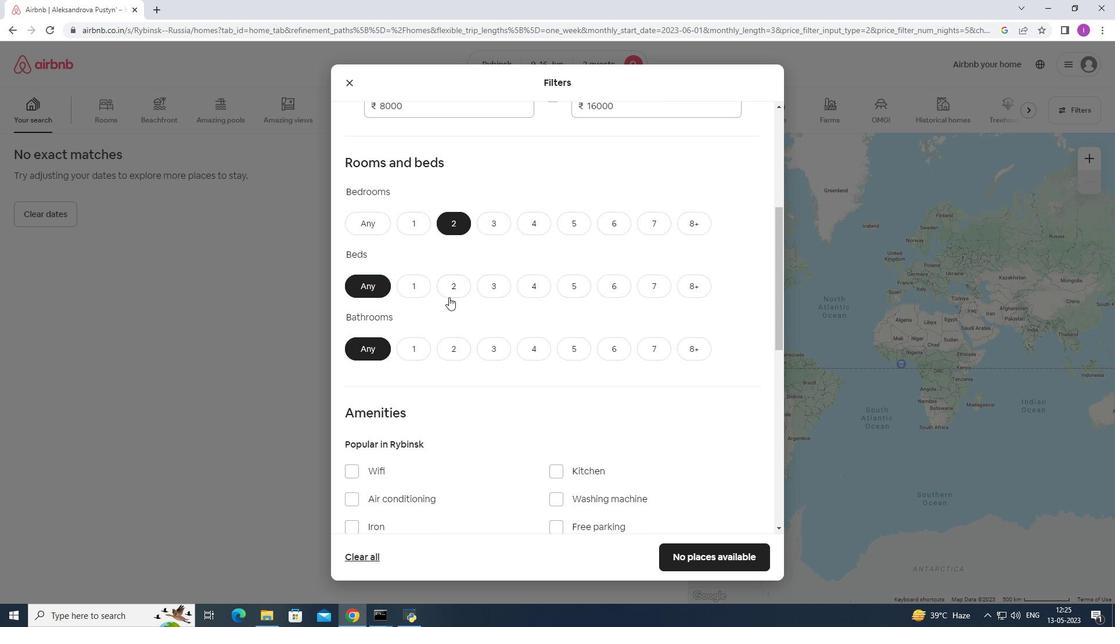 
Action: Mouse pressed left at (445, 288)
Screenshot: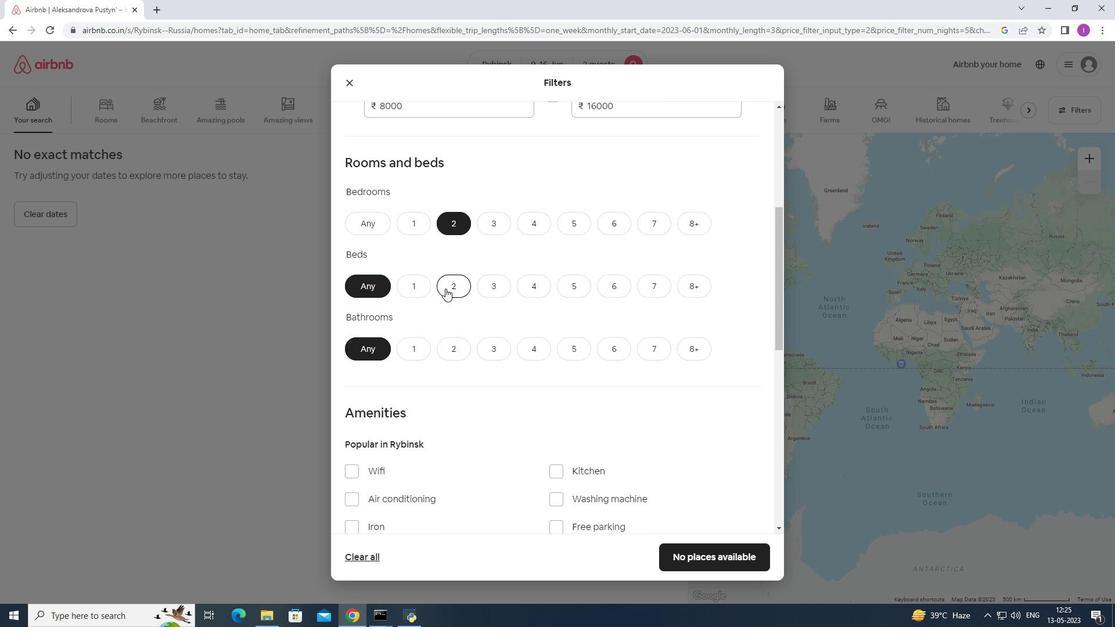 
Action: Mouse moved to (405, 356)
Screenshot: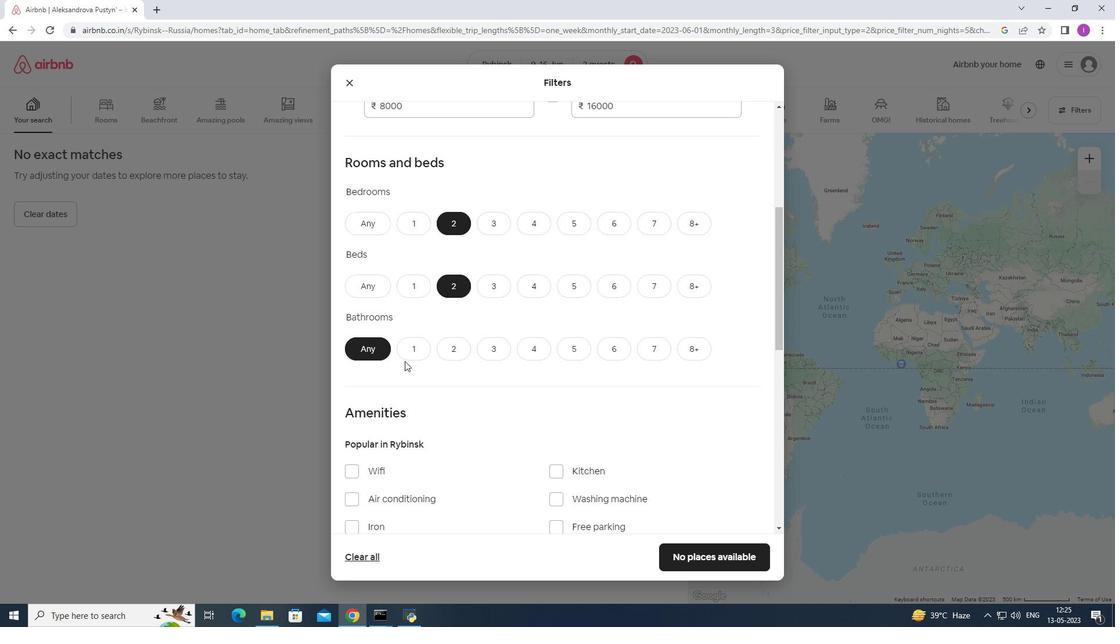 
Action: Mouse pressed left at (405, 356)
Screenshot: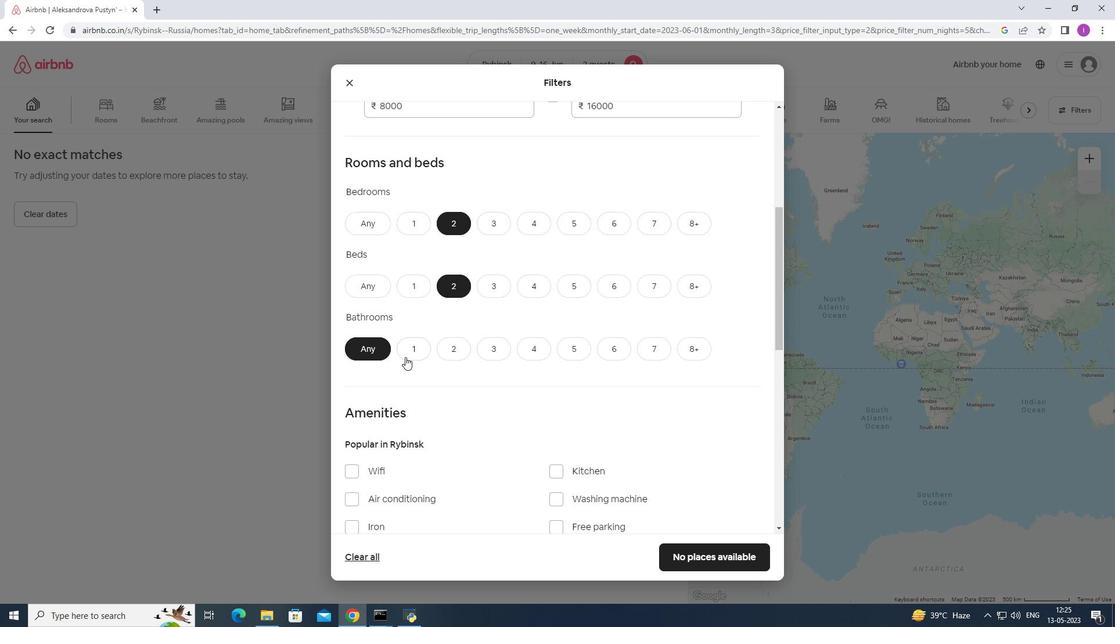 
Action: Mouse moved to (542, 377)
Screenshot: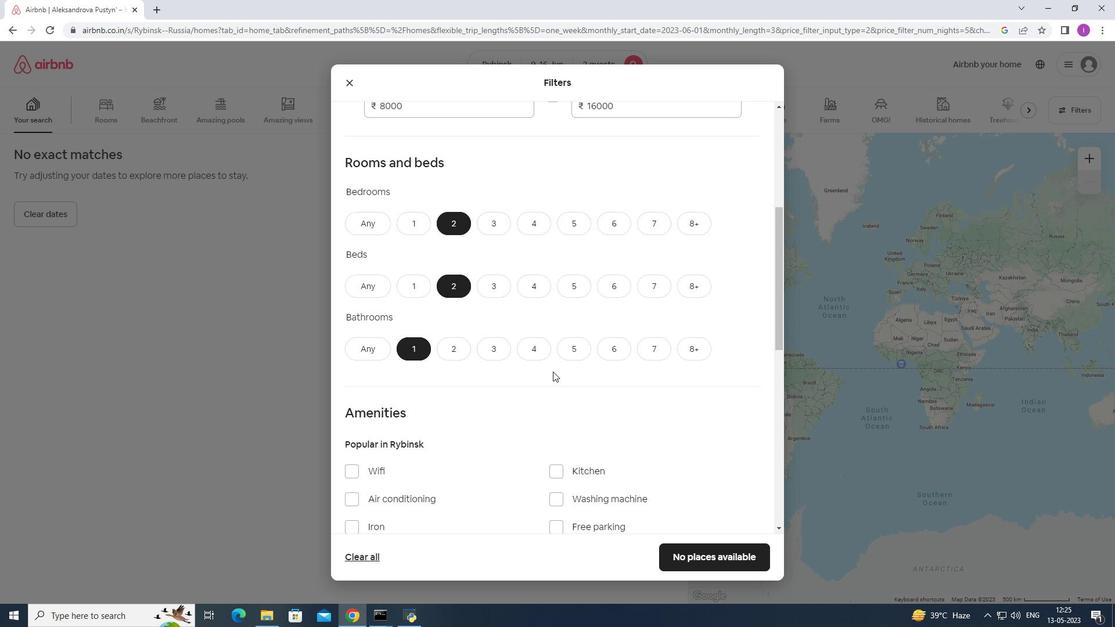 
Action: Mouse scrolled (542, 377) with delta (0, 0)
Screenshot: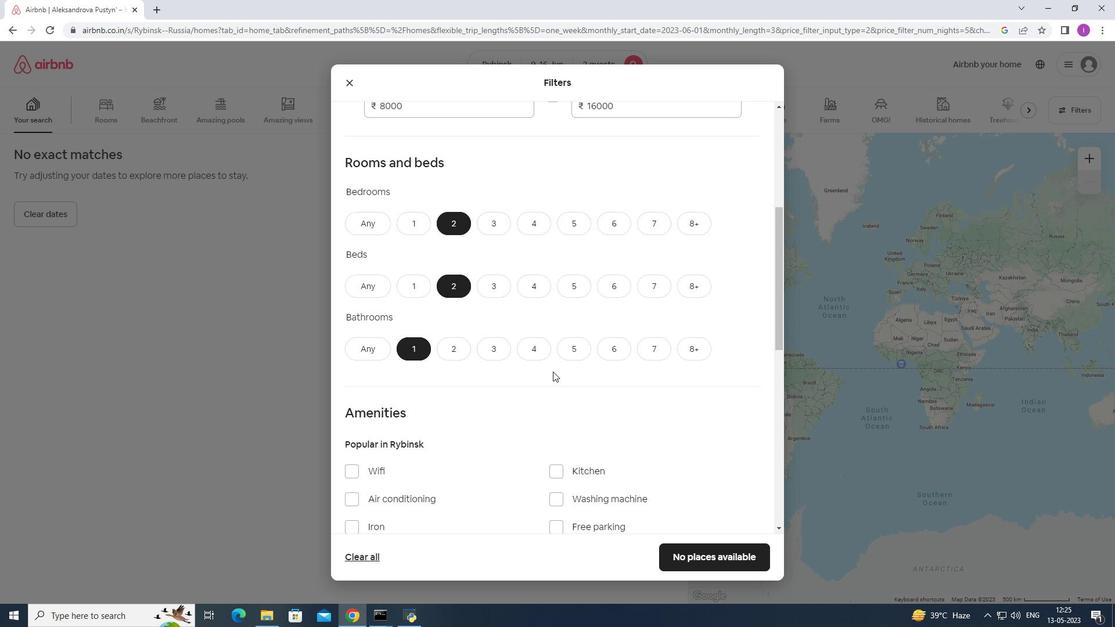 
Action: Mouse moved to (540, 377)
Screenshot: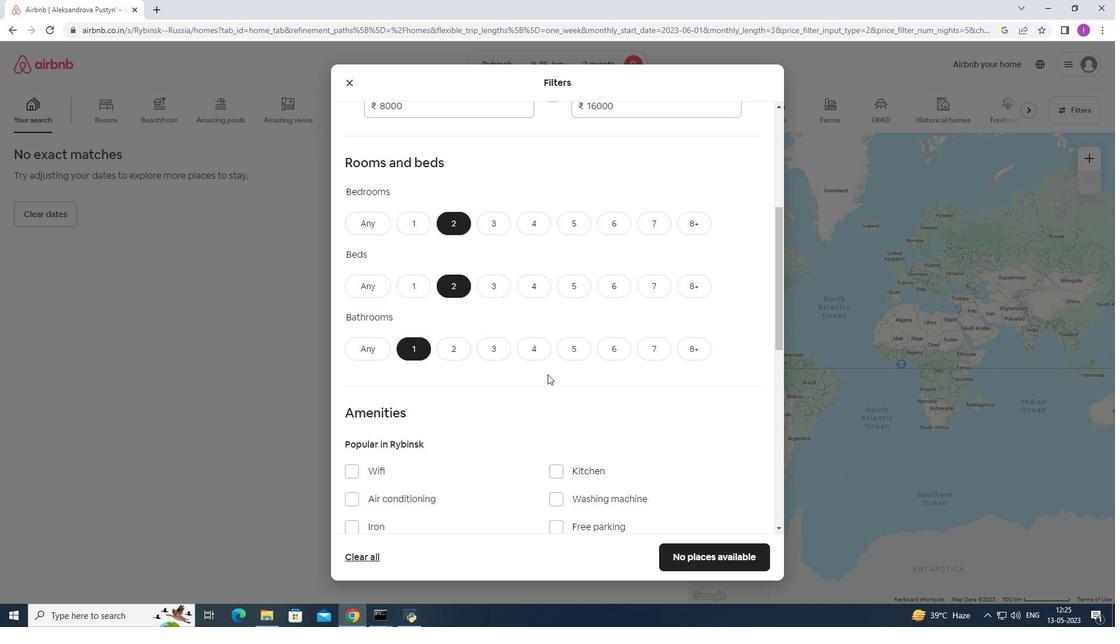 
Action: Mouse scrolled (540, 377) with delta (0, 0)
Screenshot: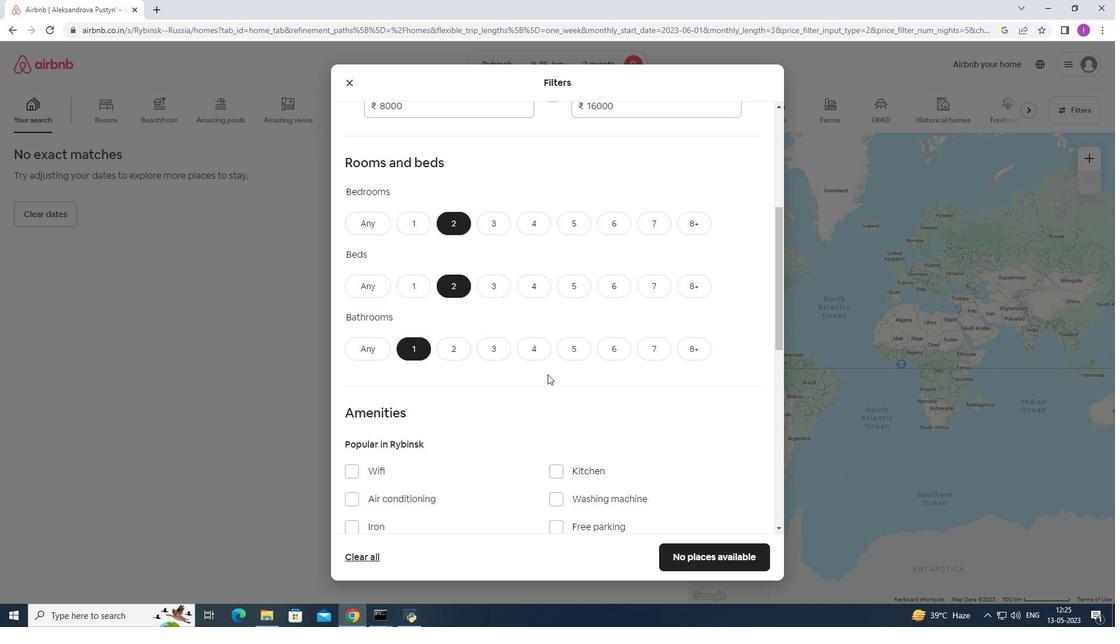 
Action: Mouse moved to (457, 366)
Screenshot: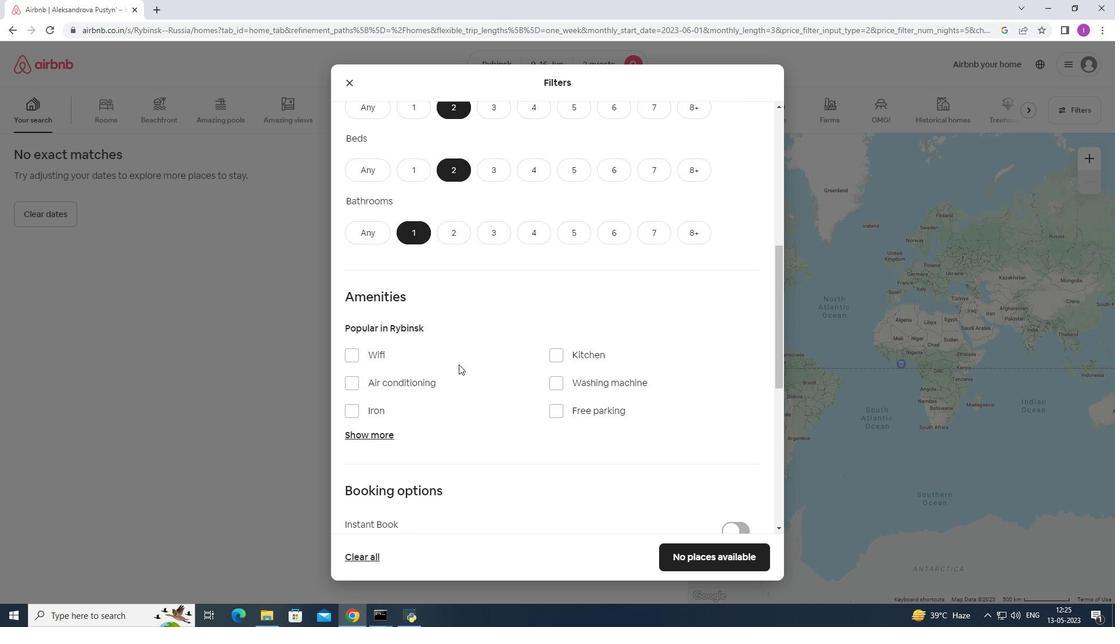 
Action: Mouse scrolled (457, 365) with delta (0, 0)
Screenshot: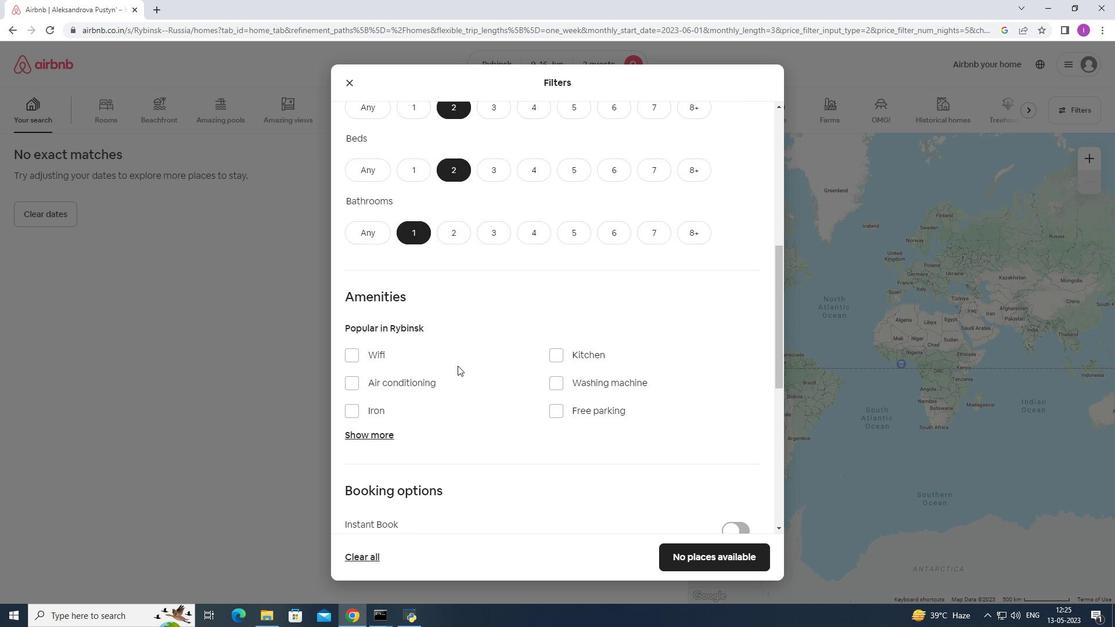 
Action: Mouse moved to (509, 359)
Screenshot: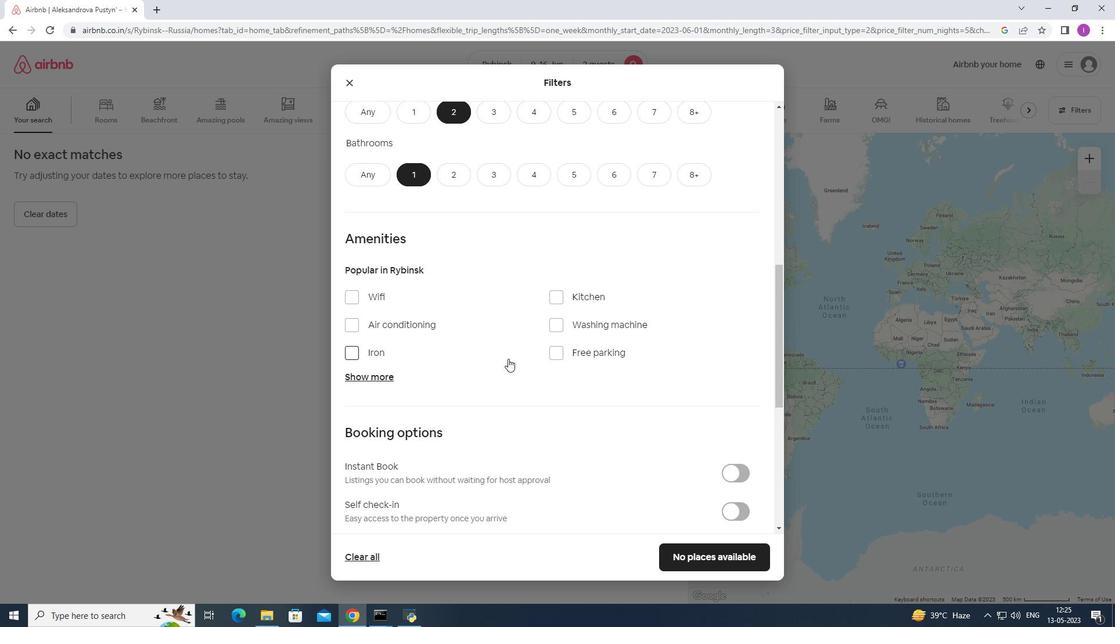 
Action: Mouse scrolled (509, 358) with delta (0, 0)
Screenshot: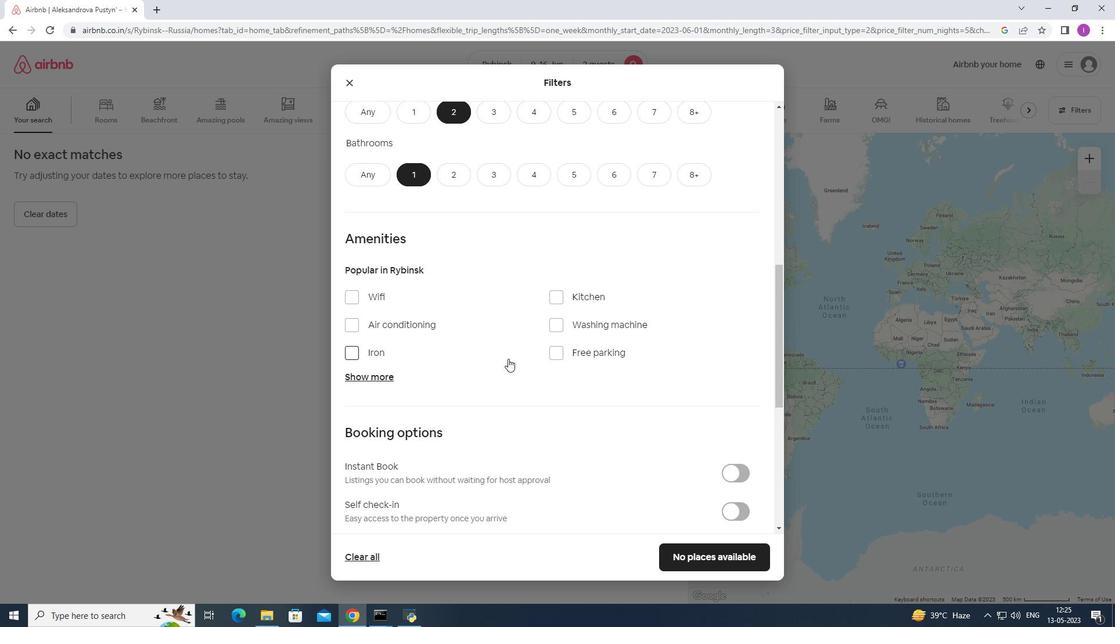 
Action: Mouse moved to (510, 359)
Screenshot: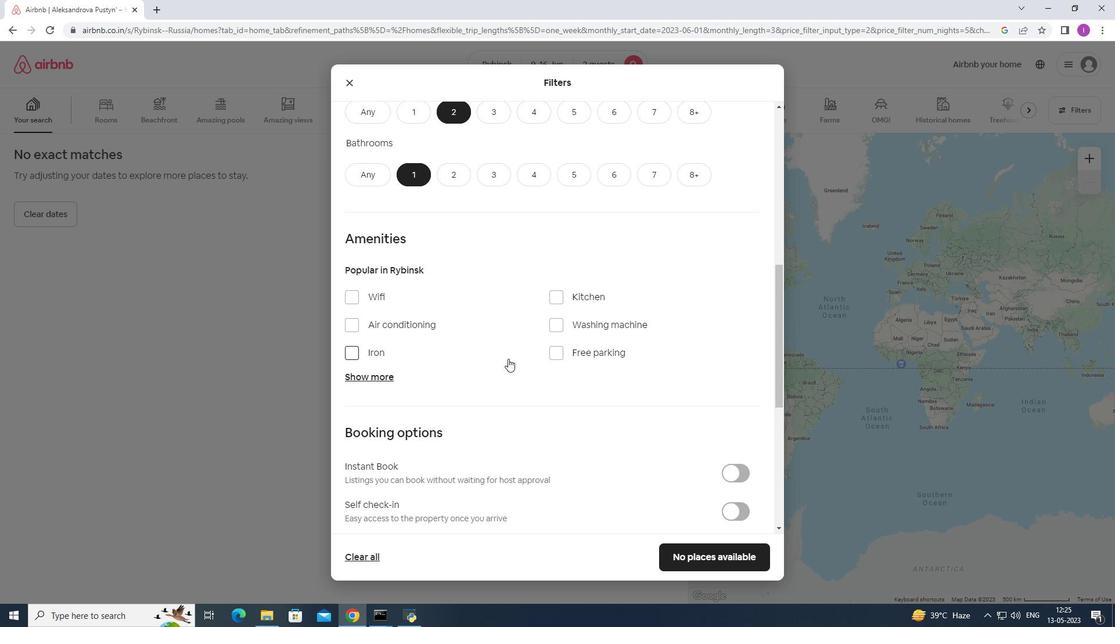 
Action: Mouse scrolled (510, 358) with delta (0, 0)
Screenshot: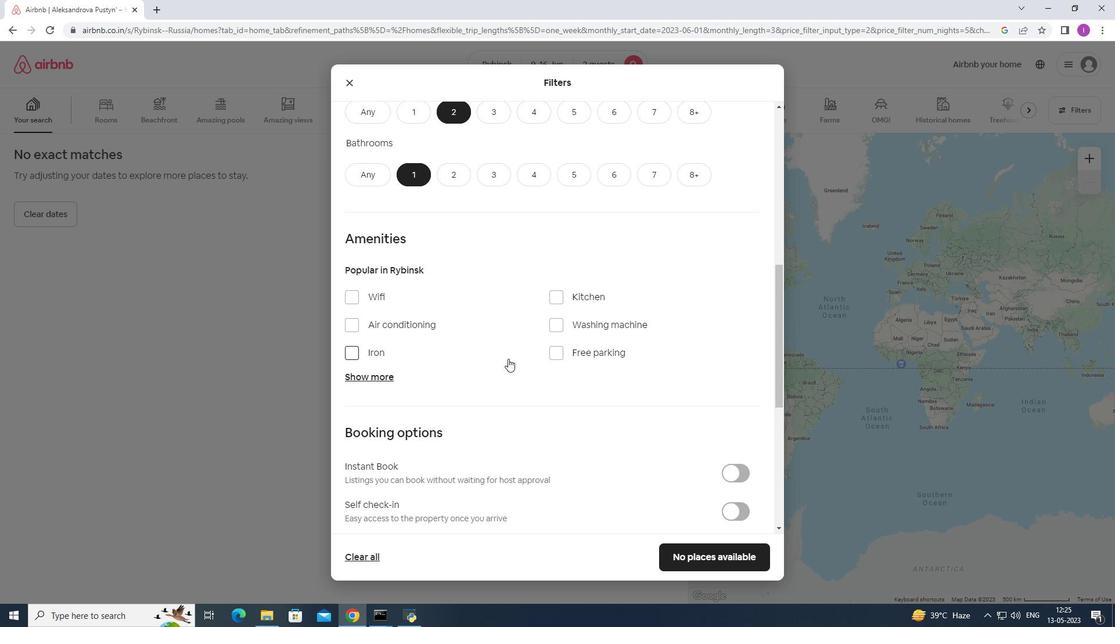 
Action: Mouse moved to (513, 359)
Screenshot: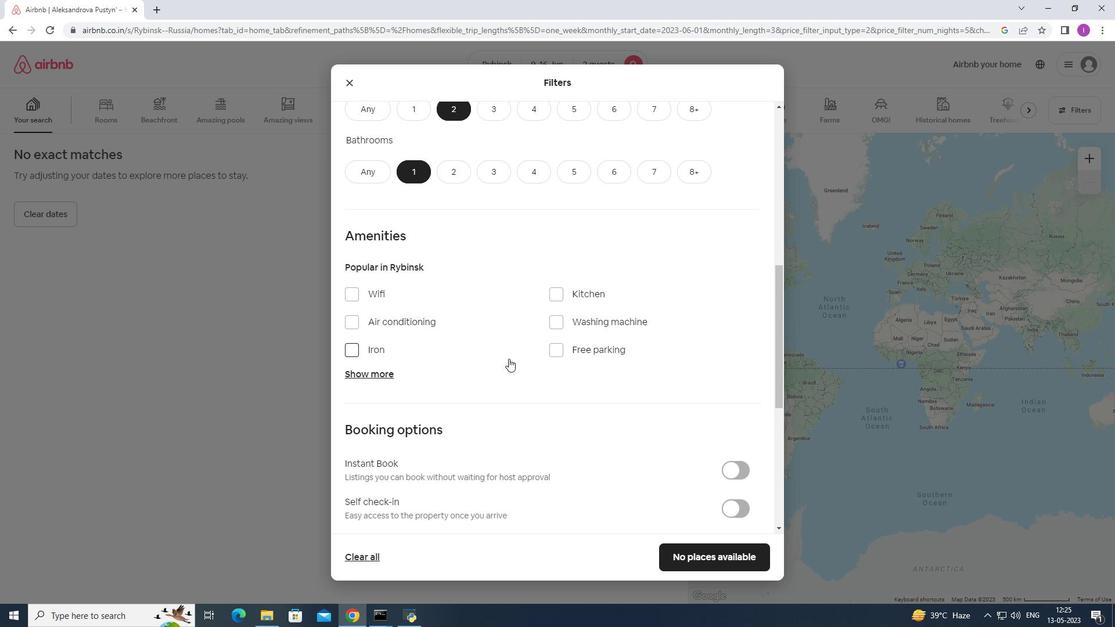 
Action: Mouse scrolled (513, 358) with delta (0, 0)
Screenshot: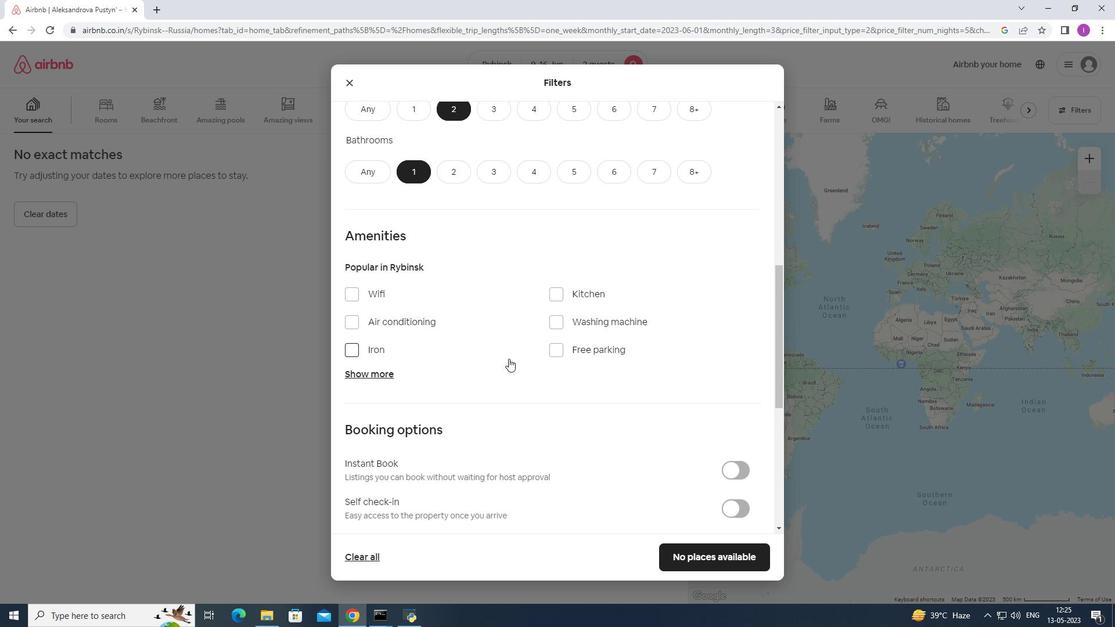 
Action: Mouse moved to (736, 337)
Screenshot: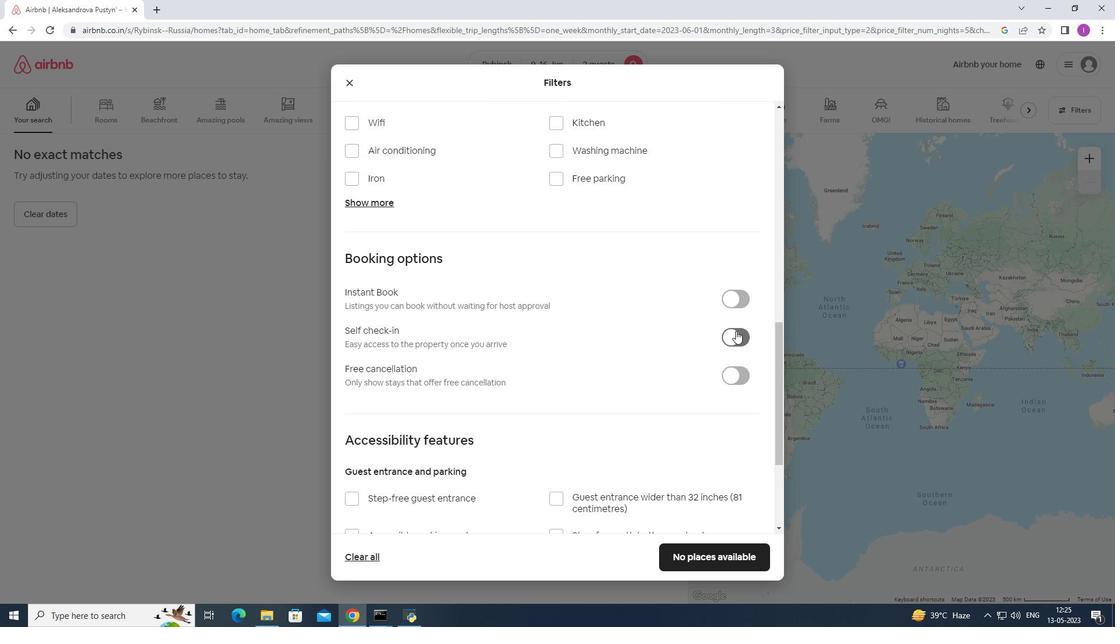 
Action: Mouse pressed left at (736, 337)
Screenshot: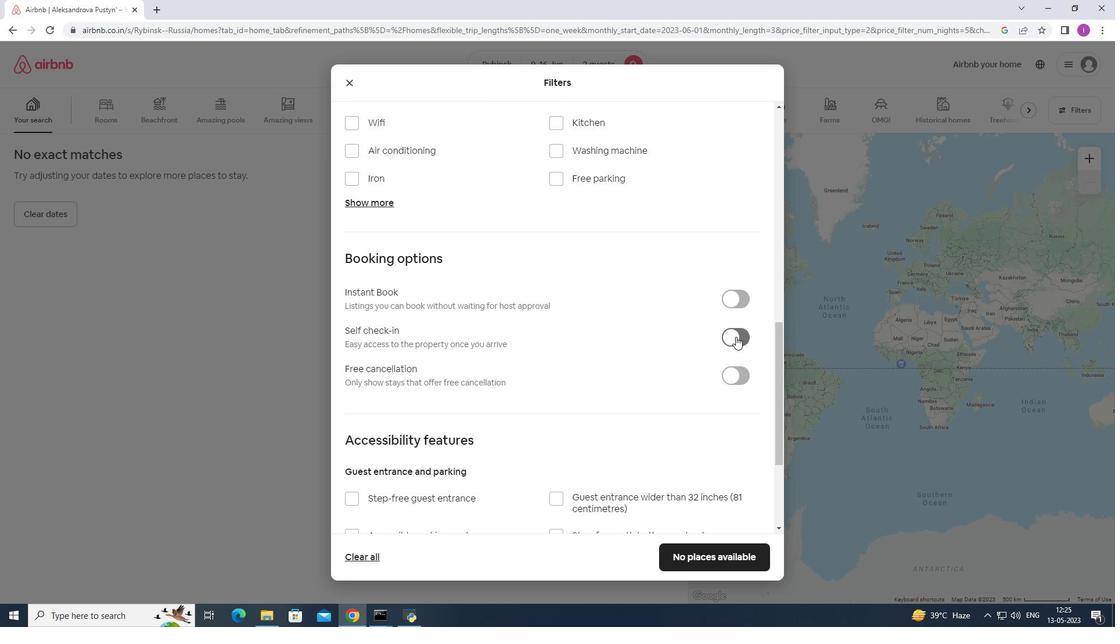 
Action: Mouse moved to (599, 395)
Screenshot: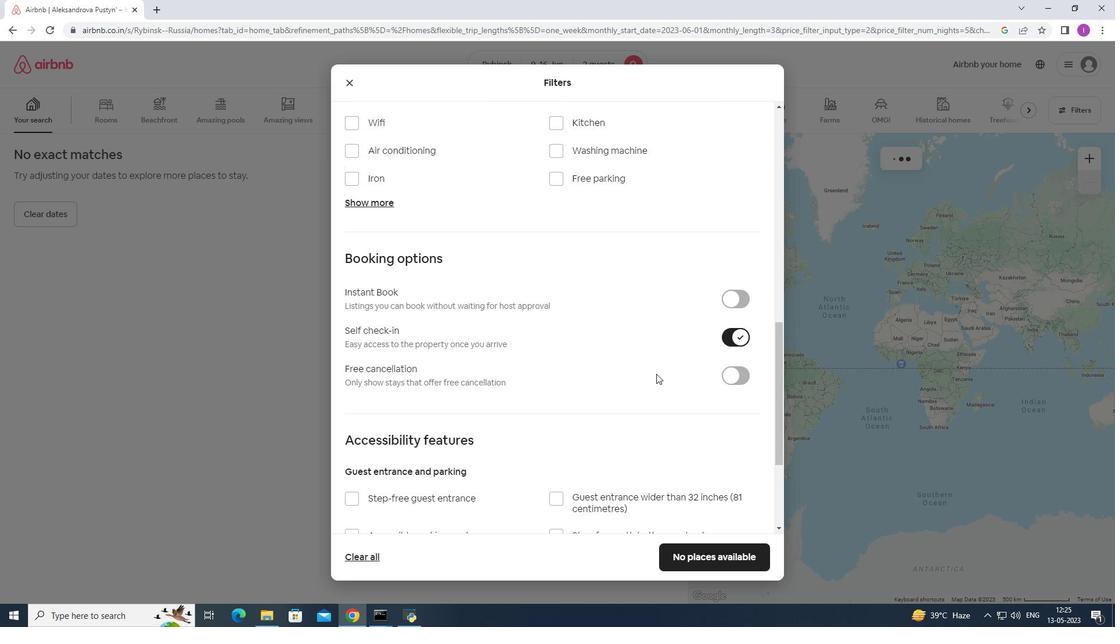 
Action: Mouse scrolled (599, 395) with delta (0, 0)
Screenshot: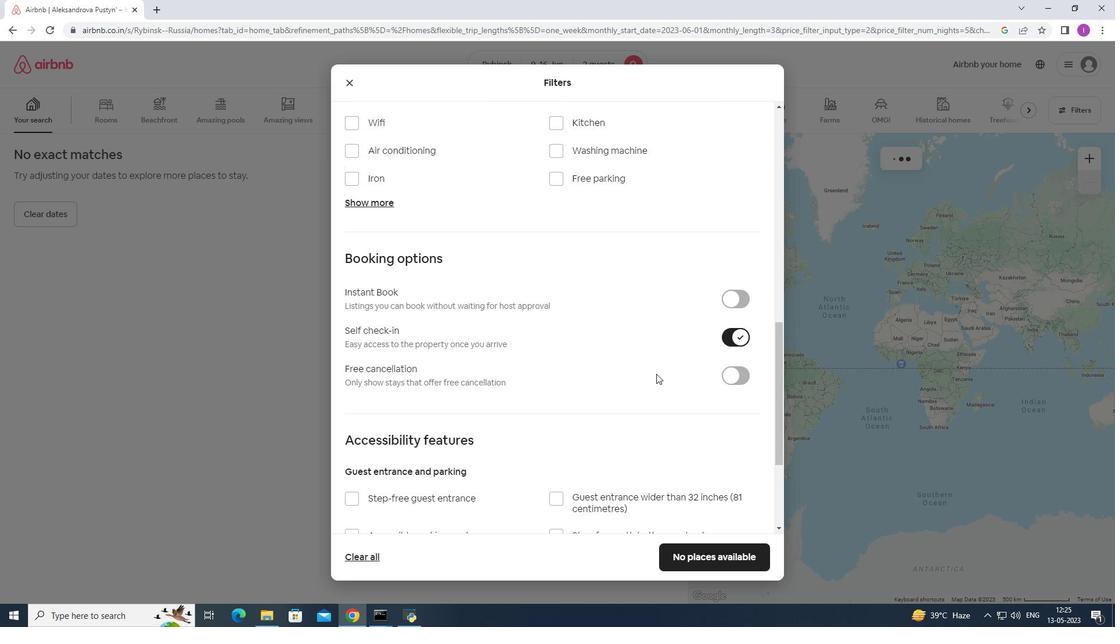 
Action: Mouse moved to (599, 396)
Screenshot: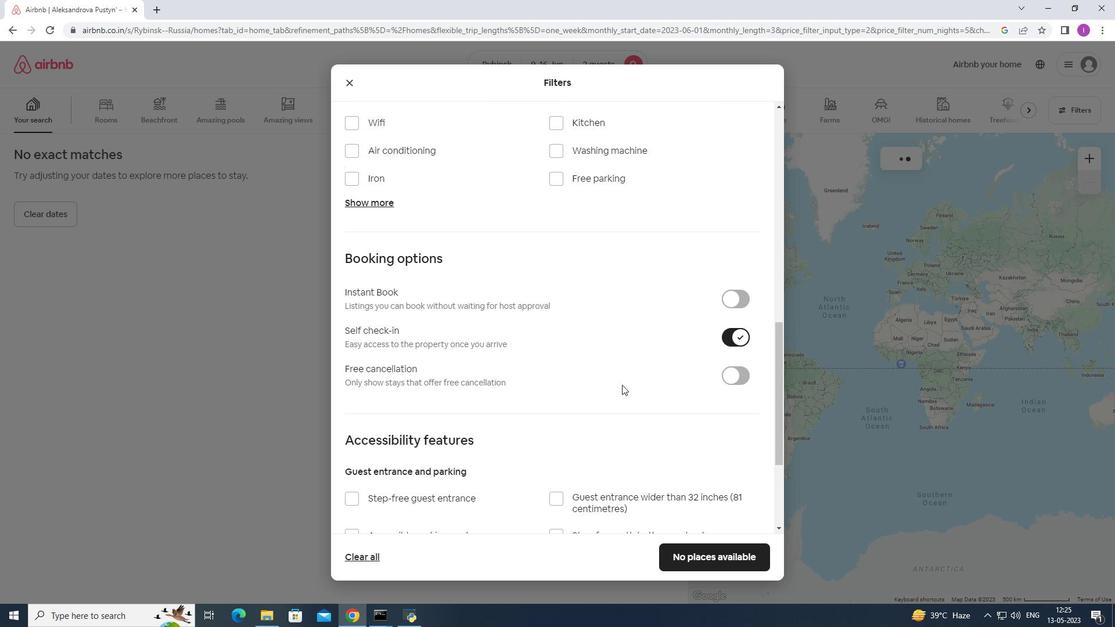
Action: Mouse scrolled (599, 395) with delta (0, 0)
Screenshot: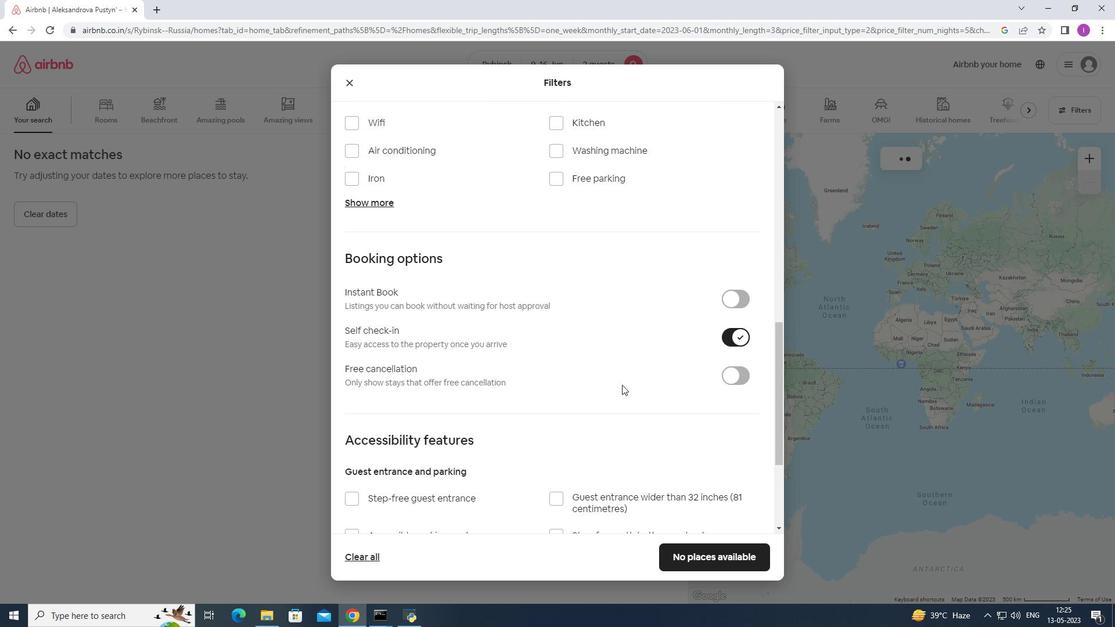 
Action: Mouse moved to (598, 396)
Screenshot: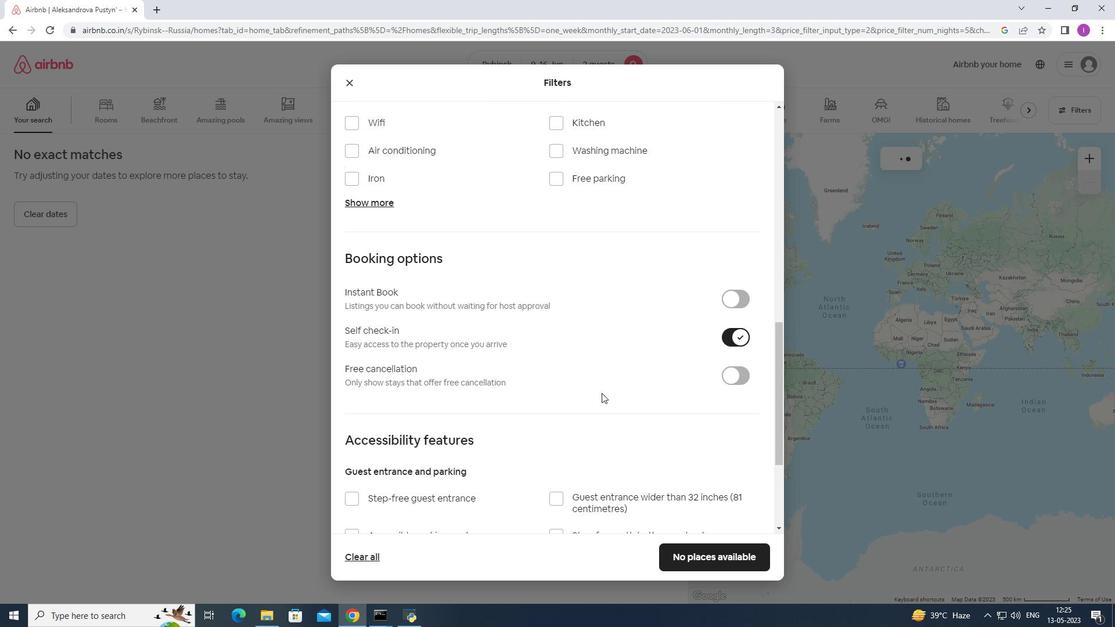 
Action: Mouse scrolled (598, 396) with delta (0, 0)
Screenshot: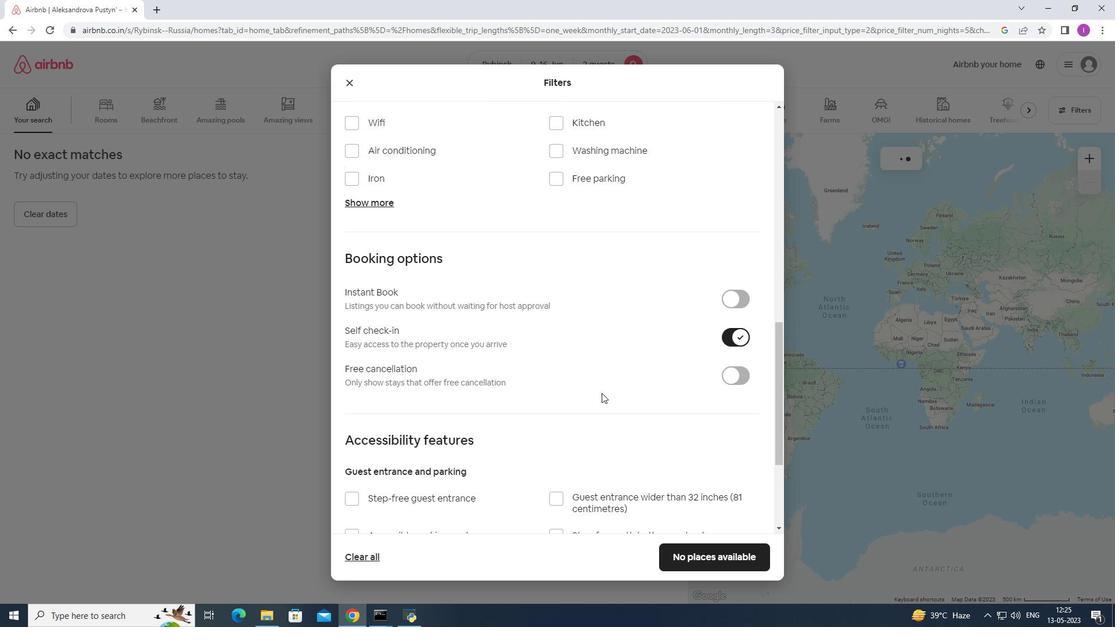 
Action: Mouse moved to (598, 397)
Screenshot: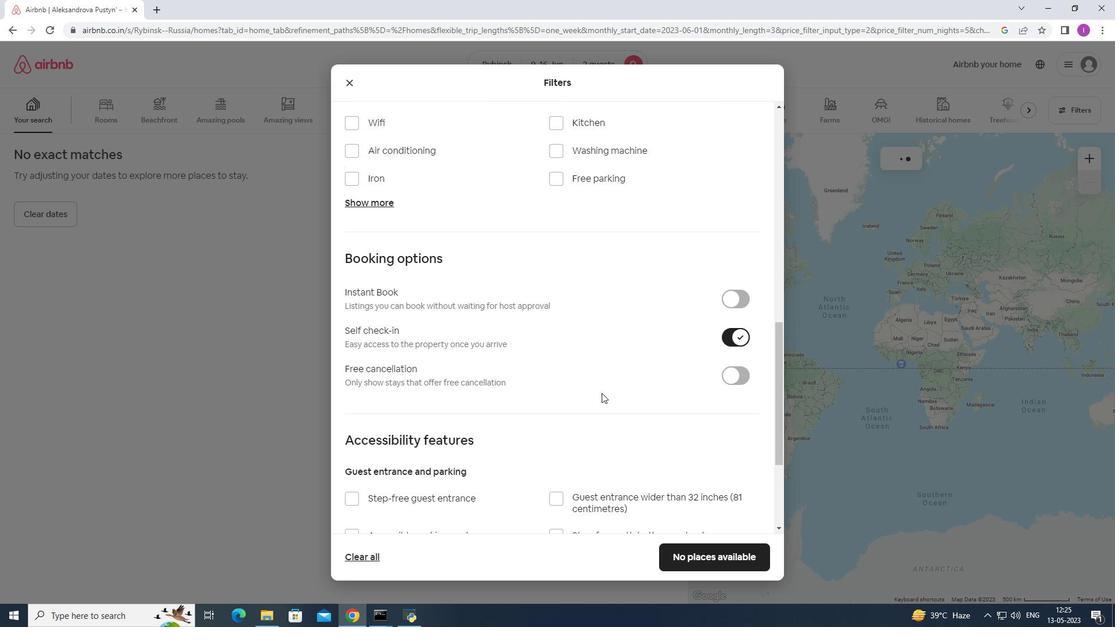 
Action: Mouse scrolled (598, 396) with delta (0, 0)
Screenshot: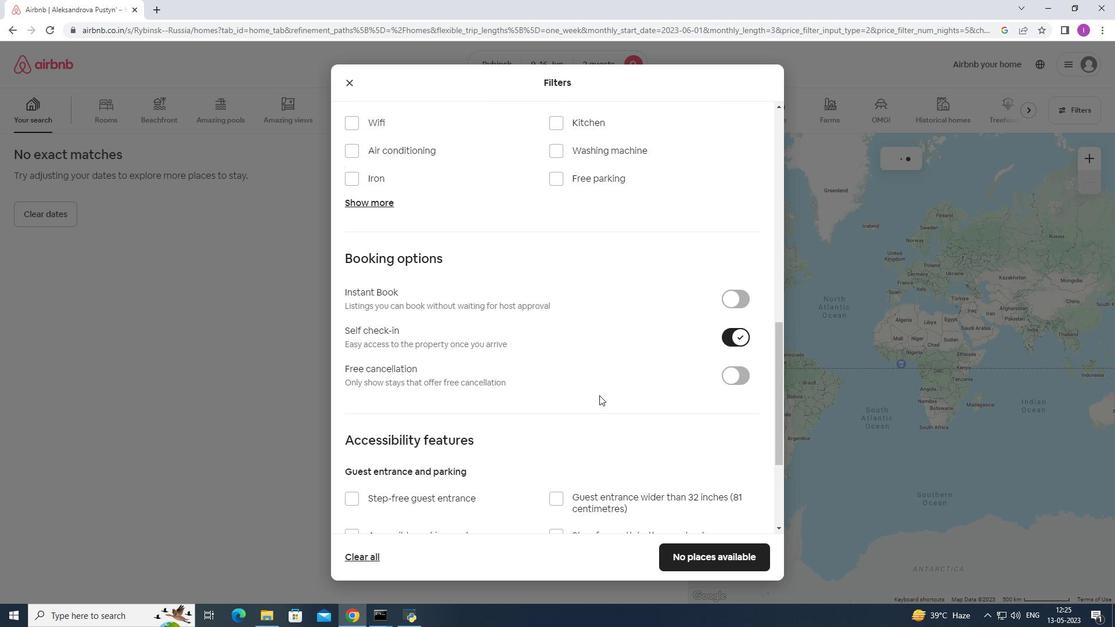 
Action: Mouse moved to (597, 398)
Screenshot: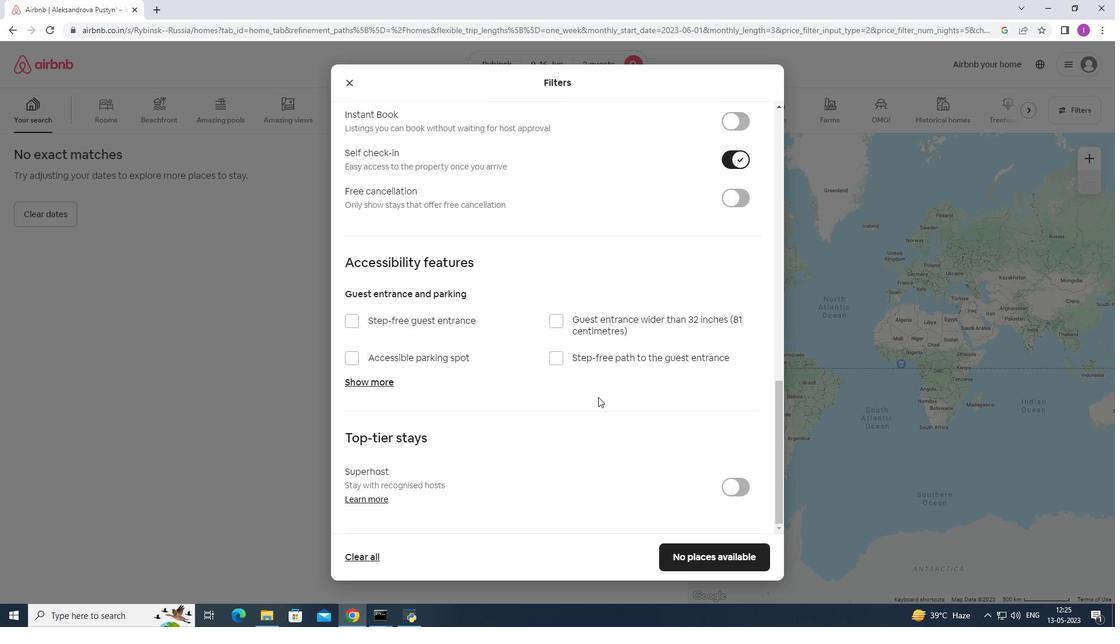 
Action: Mouse scrolled (597, 397) with delta (0, 0)
Screenshot: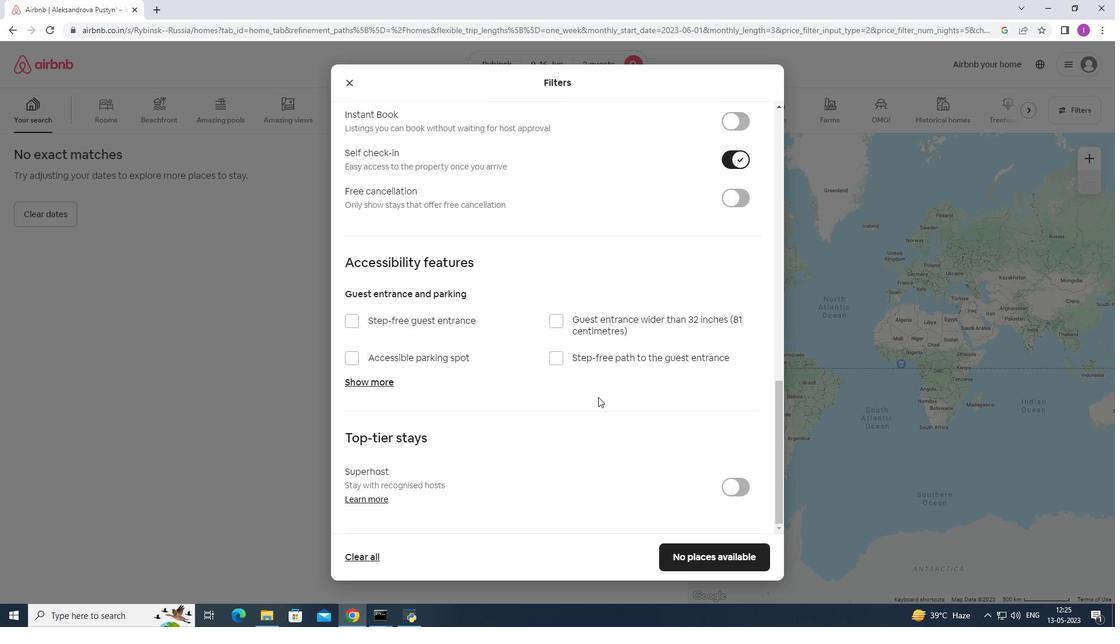 
Action: Mouse moved to (597, 398)
Screenshot: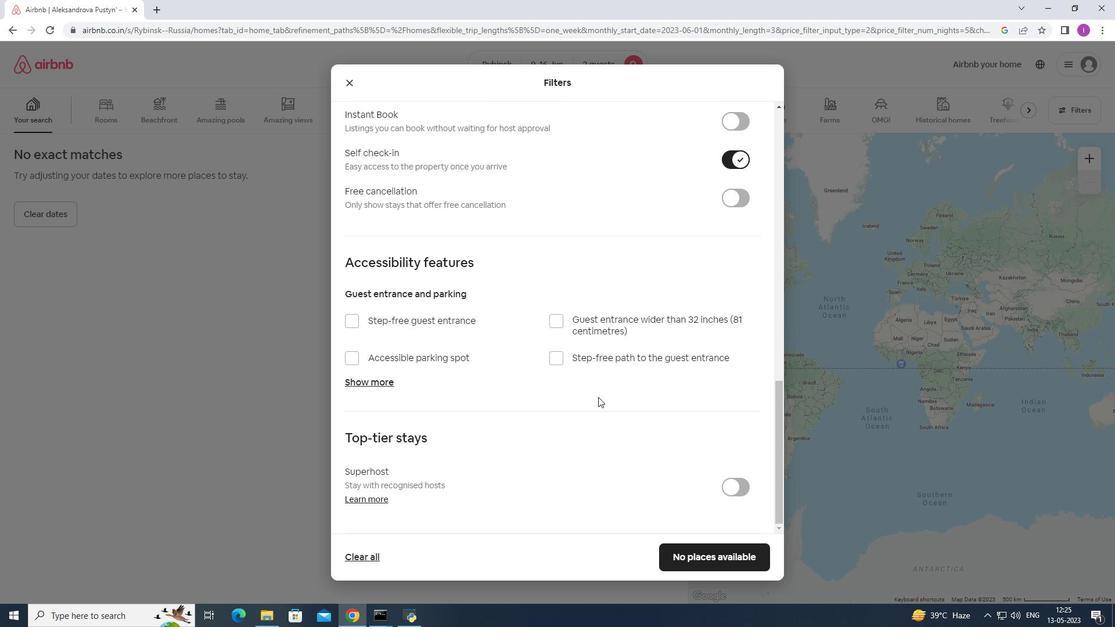
Action: Mouse scrolled (597, 398) with delta (0, 0)
Screenshot: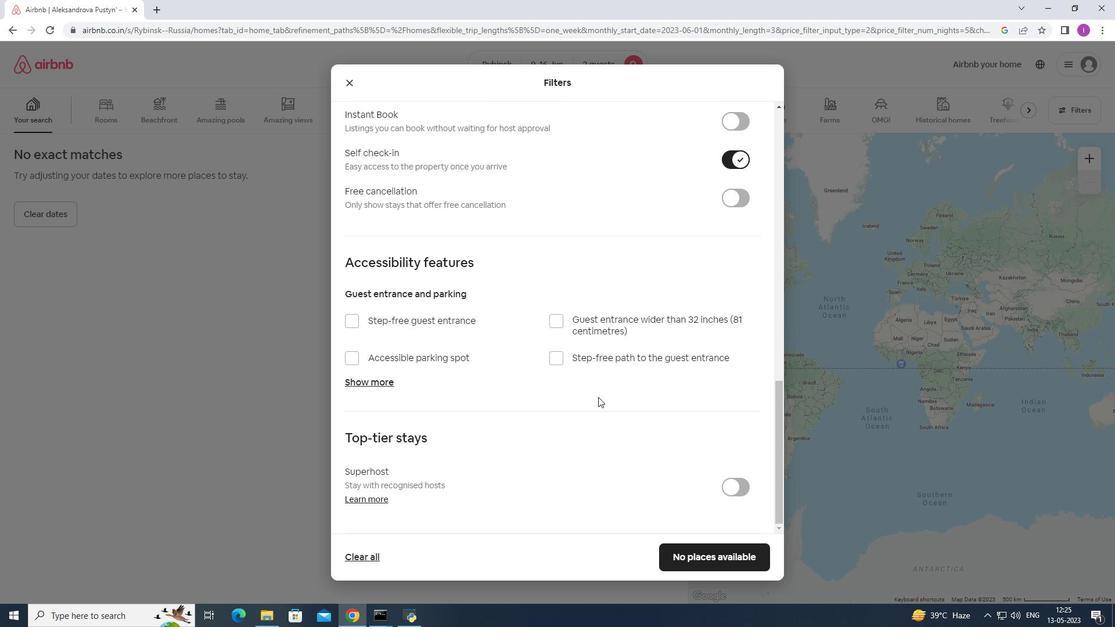 
Action: Mouse scrolled (597, 398) with delta (0, 0)
Screenshot: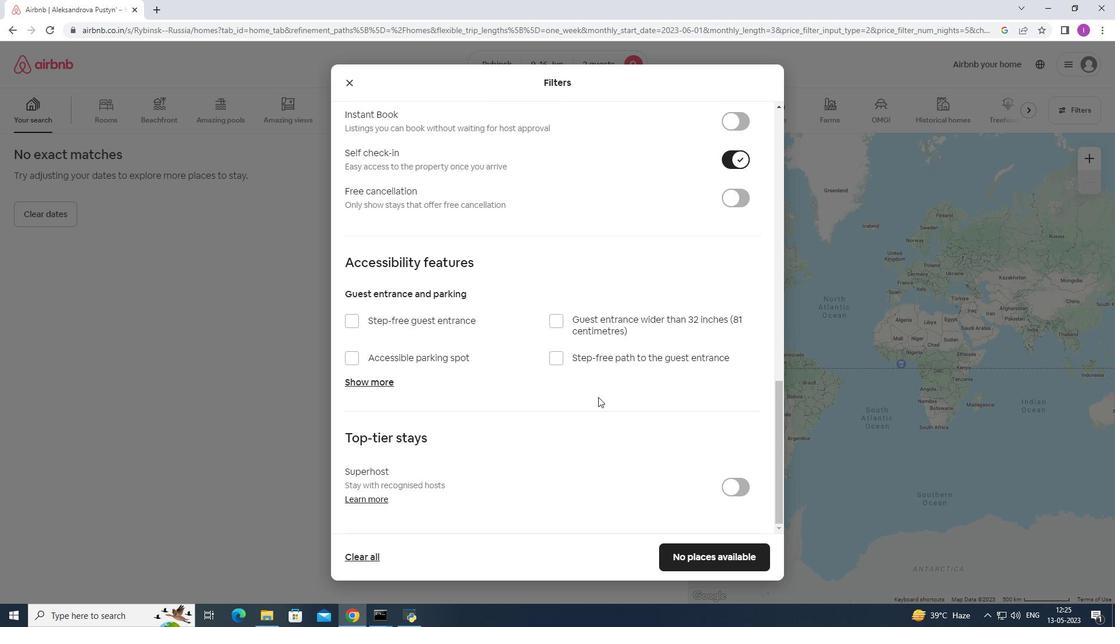 
Action: Mouse scrolled (597, 398) with delta (0, 0)
Screenshot: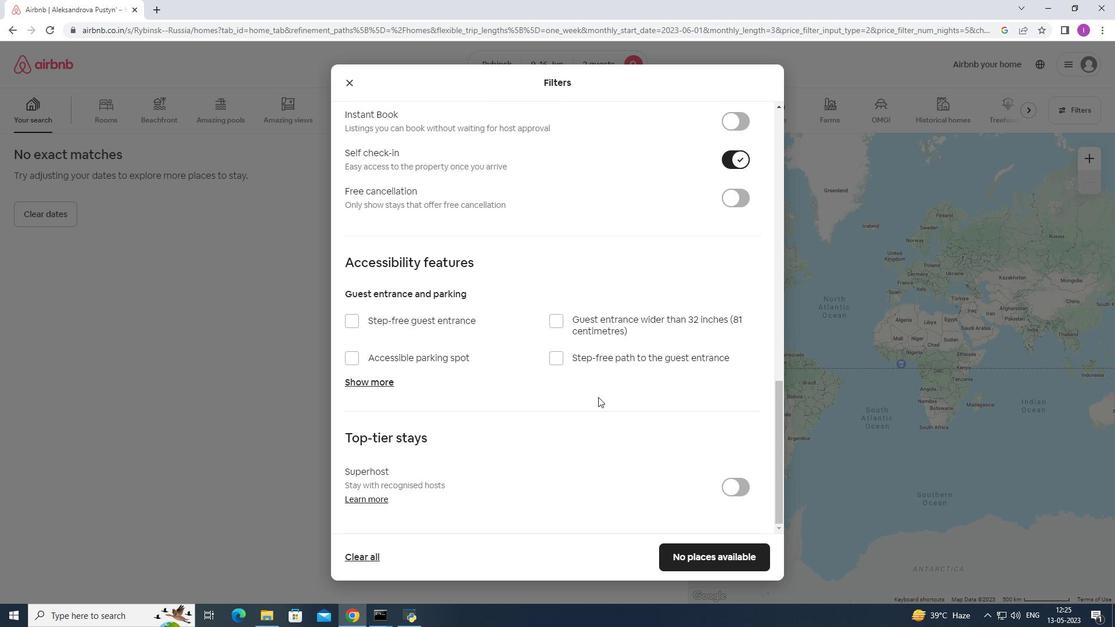 
Action: Mouse scrolled (597, 399) with delta (0, 0)
Screenshot: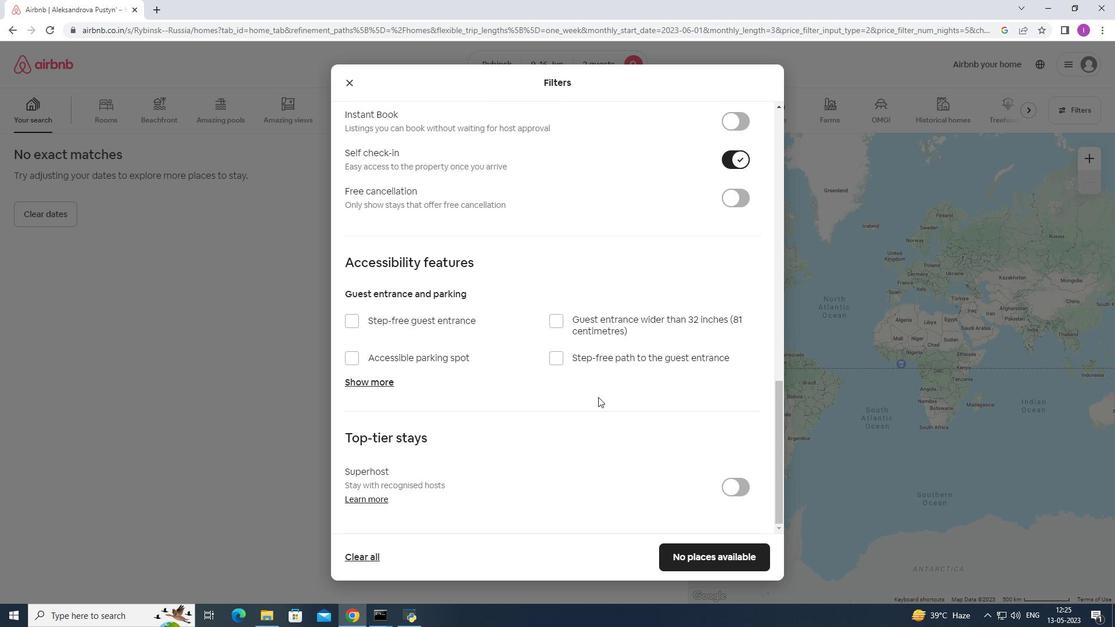 
Action: Mouse moved to (590, 409)
Screenshot: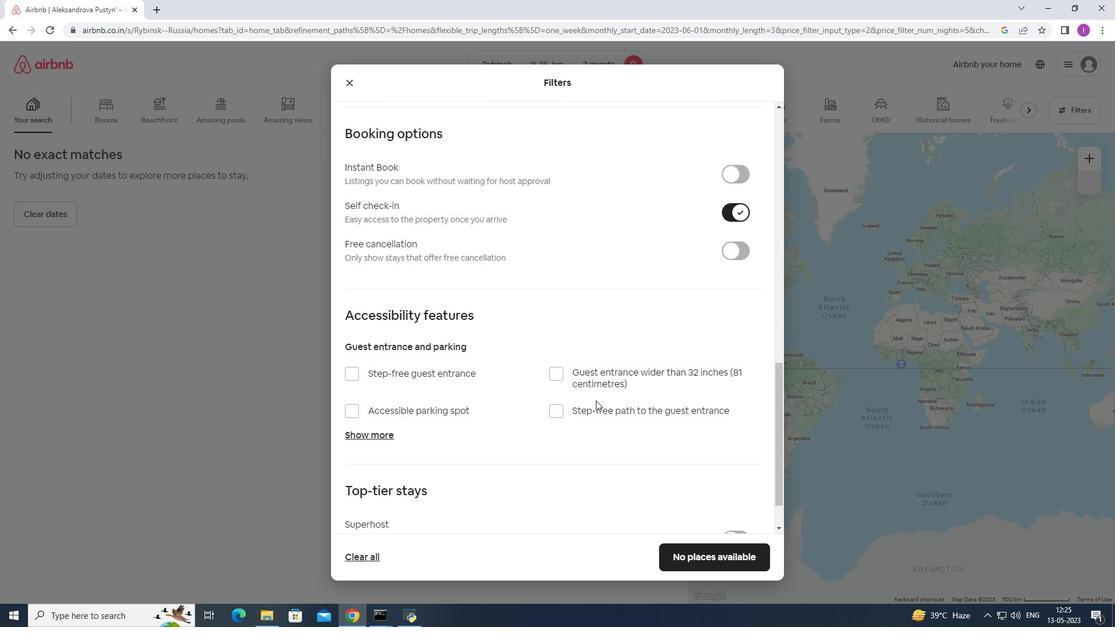 
Action: Mouse scrolled (590, 408) with delta (0, 0)
Screenshot: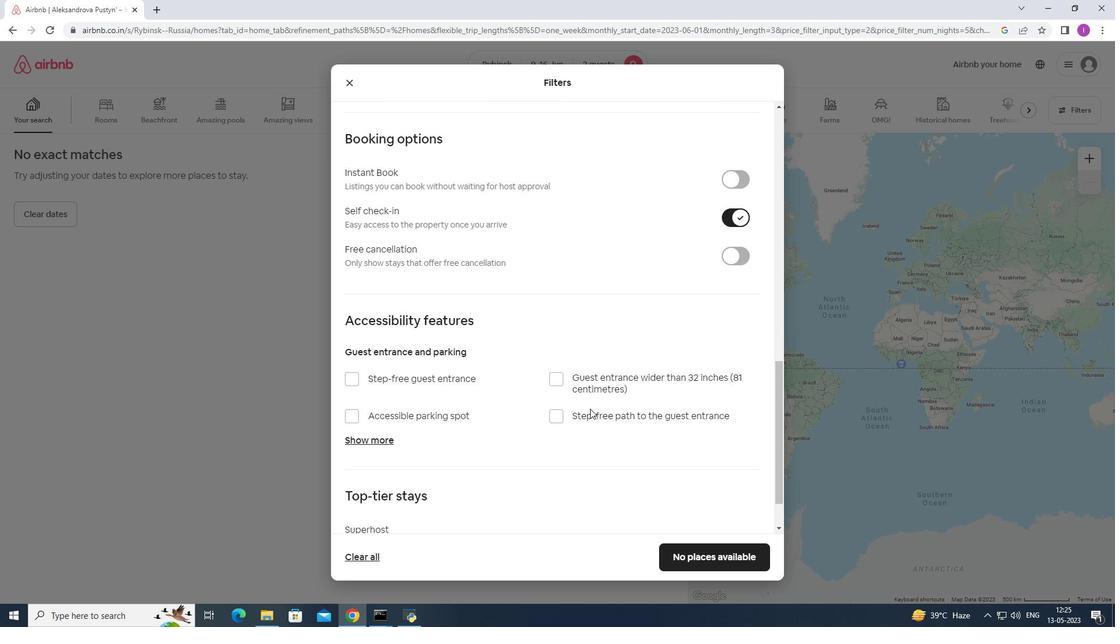 
Action: Mouse scrolled (590, 408) with delta (0, 0)
Screenshot: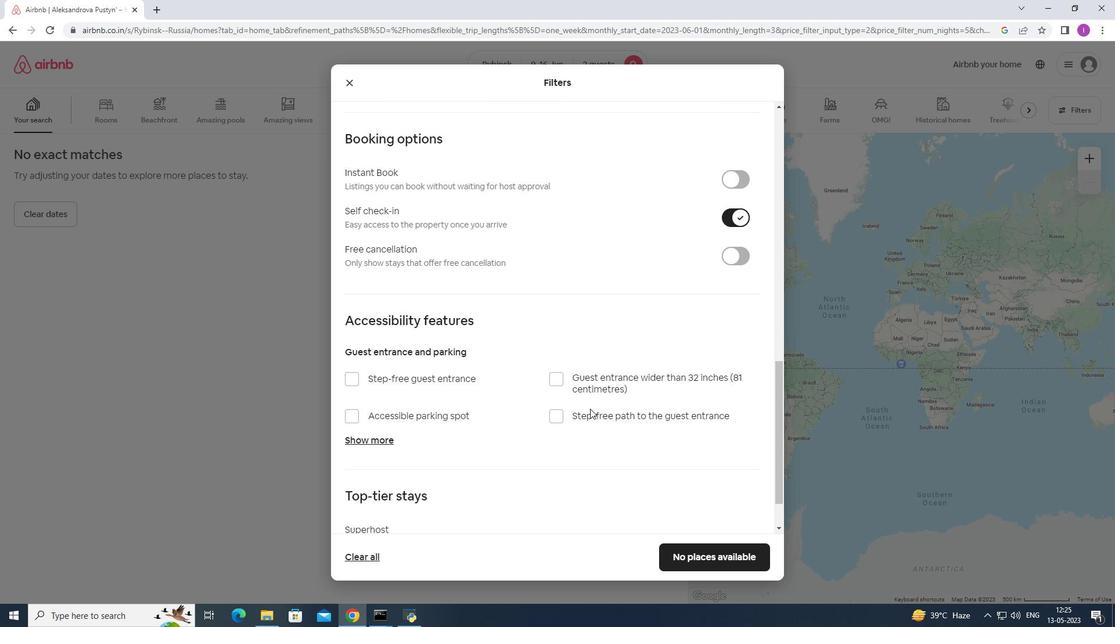 
Action: Mouse scrolled (590, 408) with delta (0, 0)
Screenshot: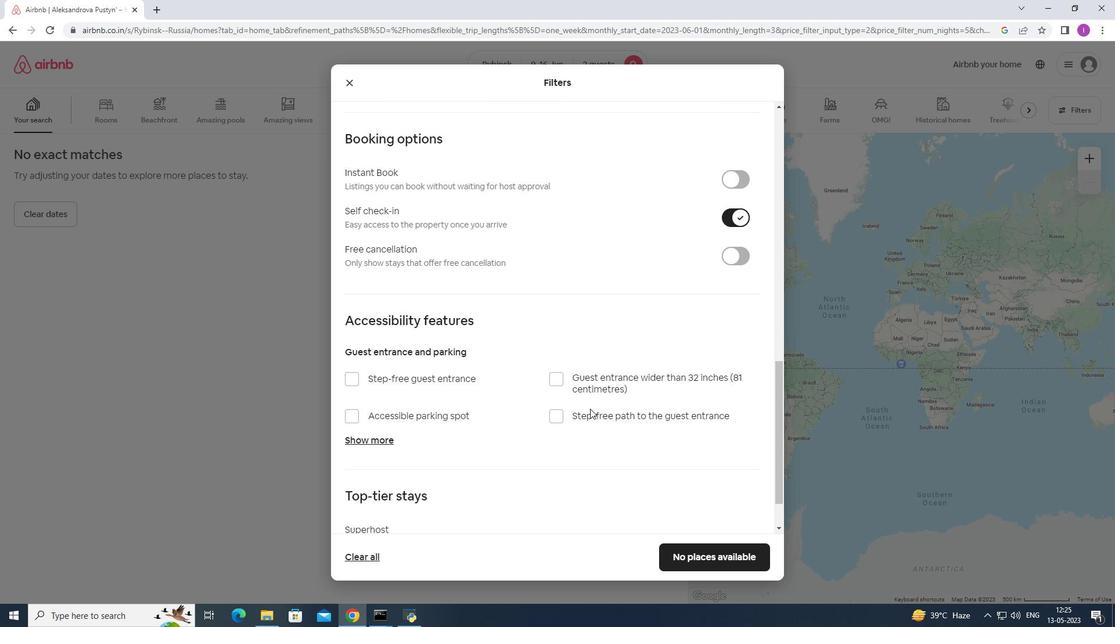 
Action: Mouse scrolled (590, 408) with delta (0, 0)
Screenshot: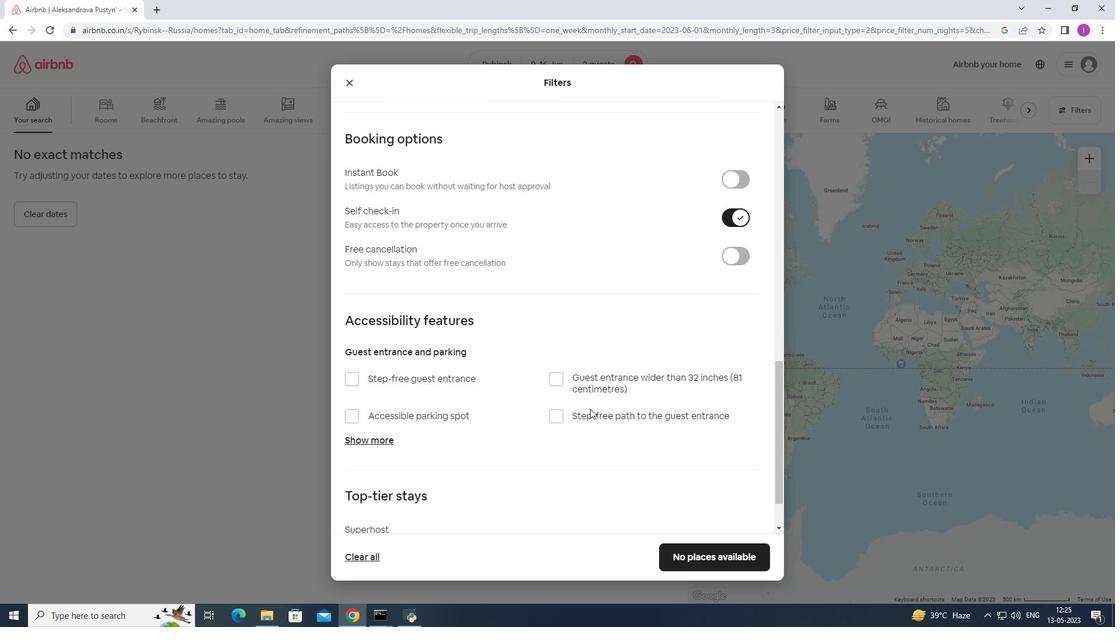 
Action: Mouse scrolled (590, 408) with delta (0, 0)
Screenshot: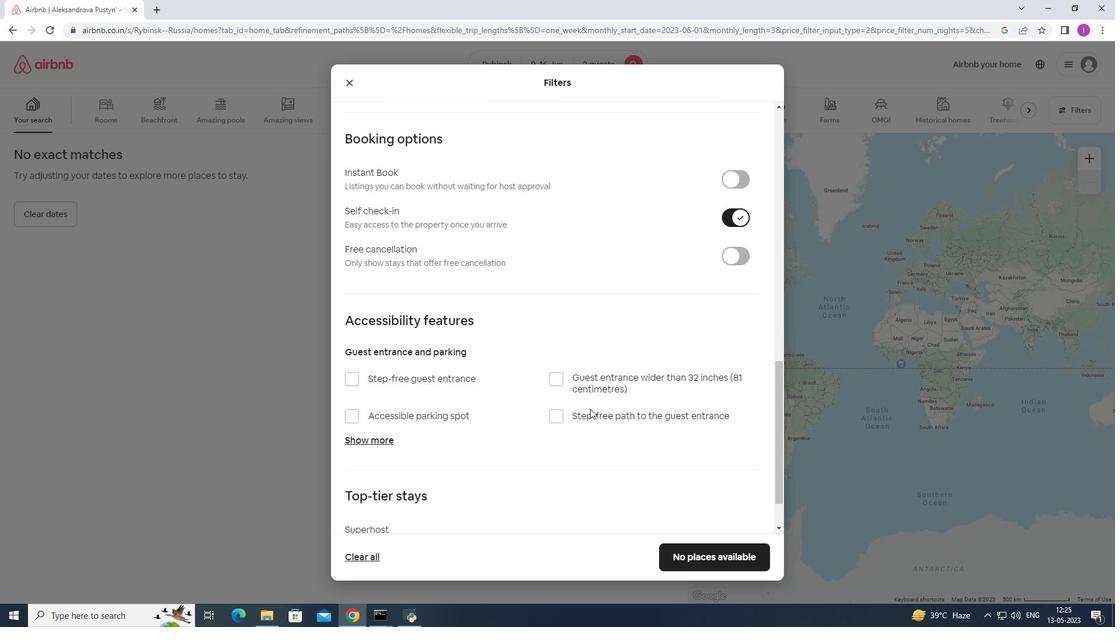 
Action: Mouse moved to (697, 561)
Screenshot: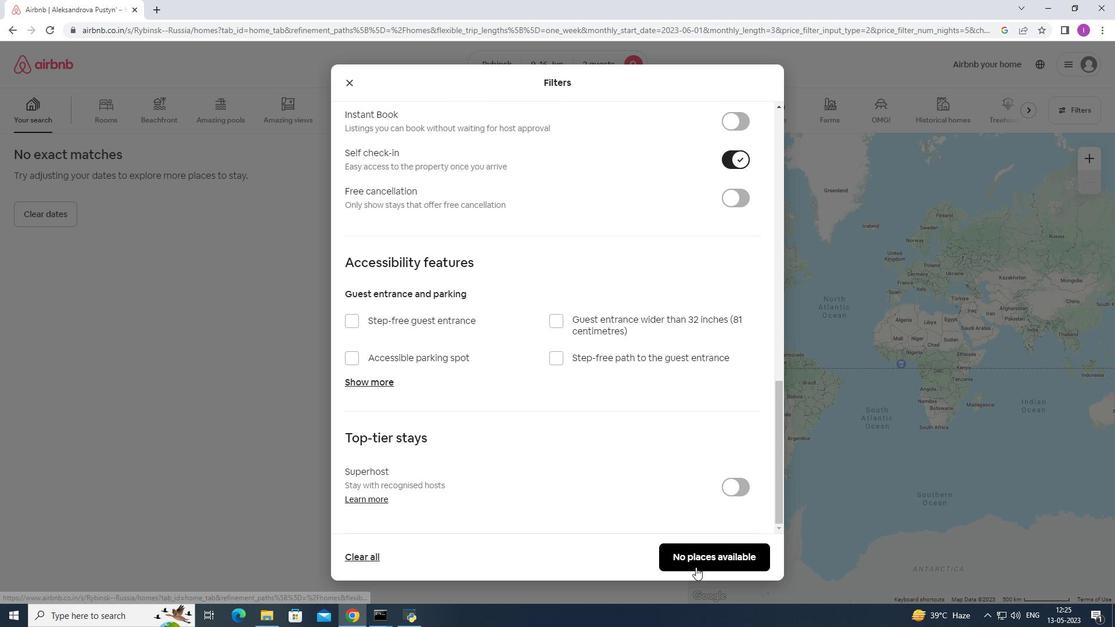 
Action: Mouse pressed left at (697, 561)
Screenshot: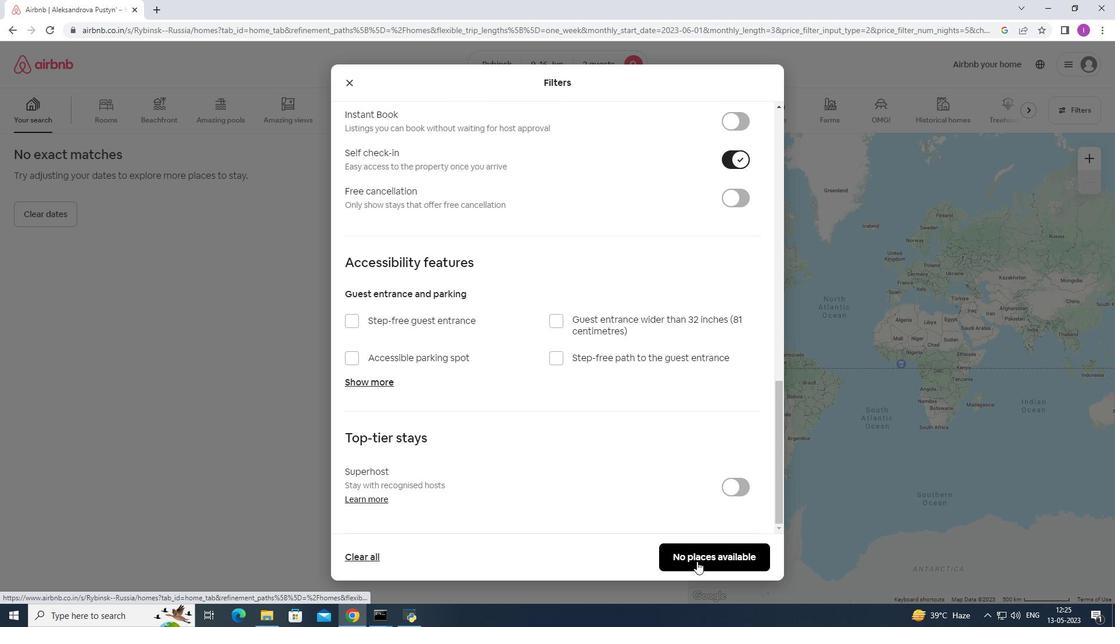 
Action: Mouse moved to (708, 551)
Screenshot: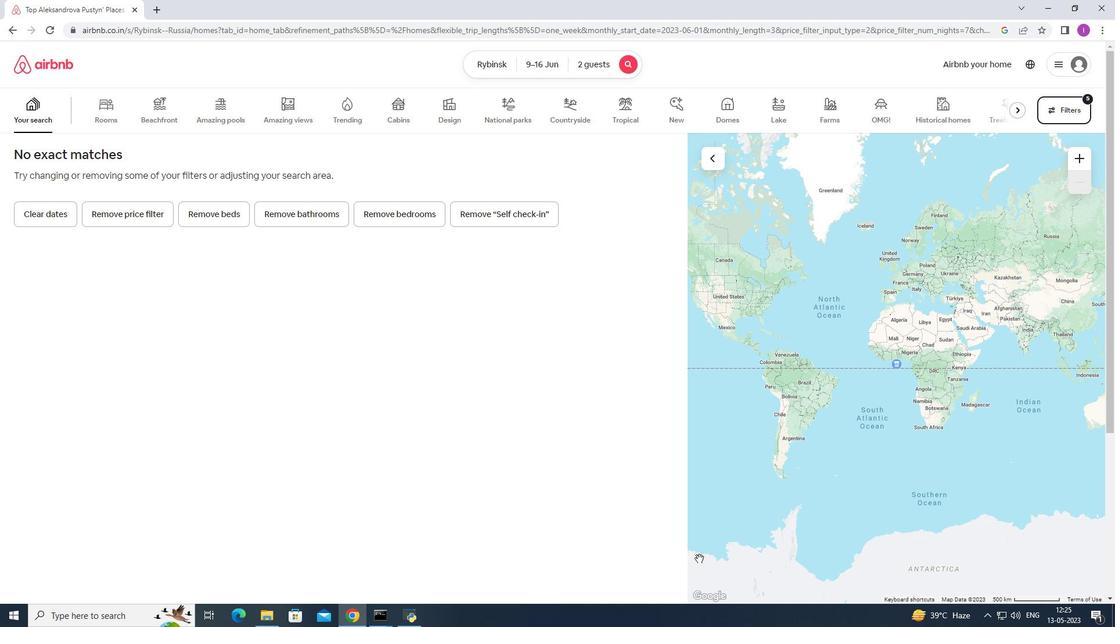 
